 Task: Play online Dominion games in very easy mode.
Action: Mouse moved to (130, 338)
Screenshot: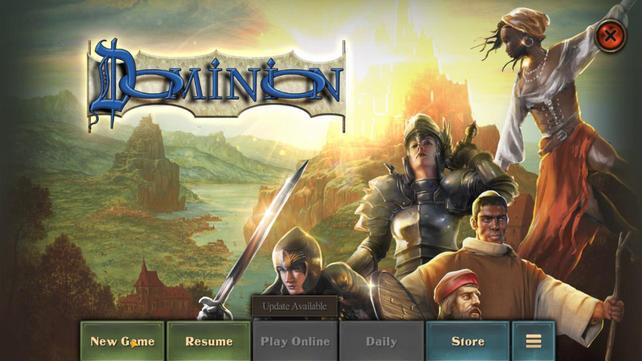 
Action: Mouse pressed left at (130, 338)
Screenshot: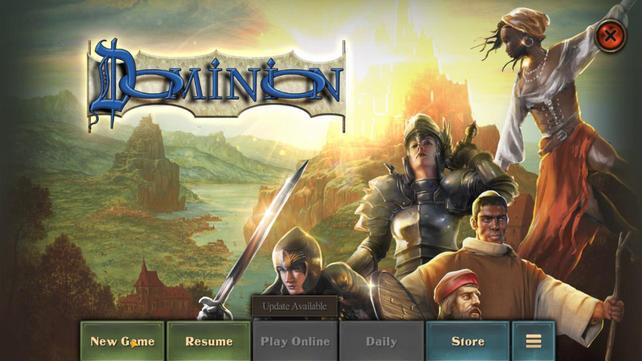 
Action: Mouse moved to (208, 336)
Screenshot: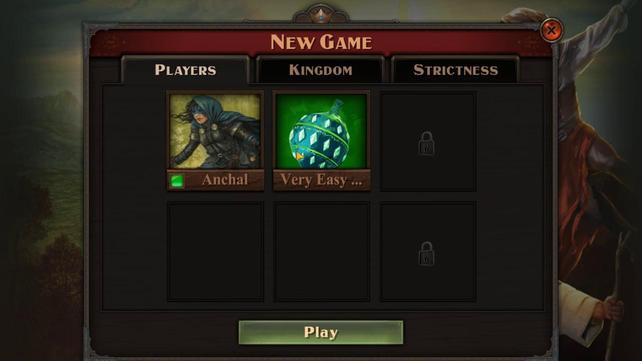
Action: Mouse pressed left at (208, 336)
Screenshot: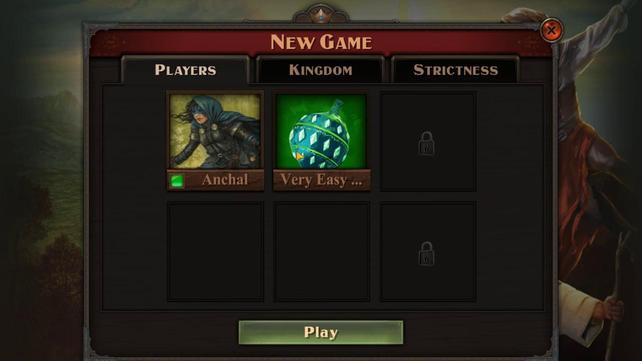 
Action: Mouse moved to (168, 336)
Screenshot: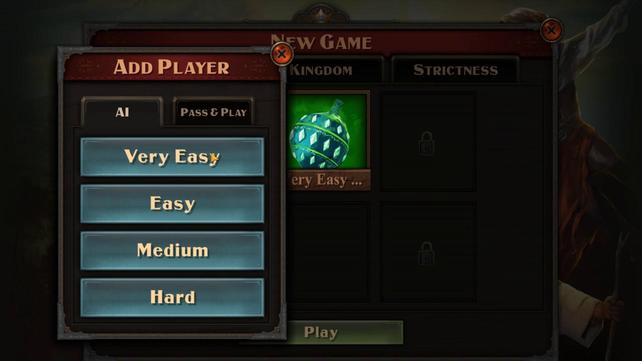 
Action: Mouse pressed left at (168, 336)
Screenshot: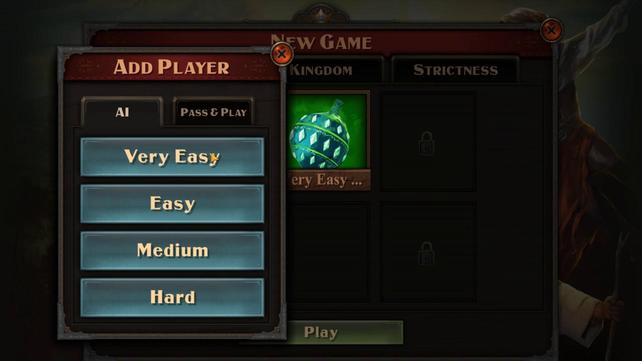 
Action: Mouse moved to (204, 338)
Screenshot: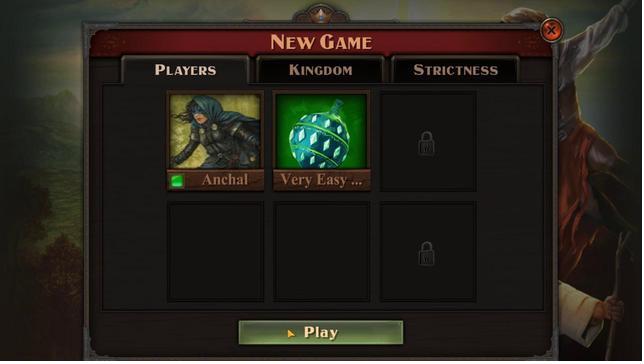 
Action: Mouse pressed left at (204, 338)
Screenshot: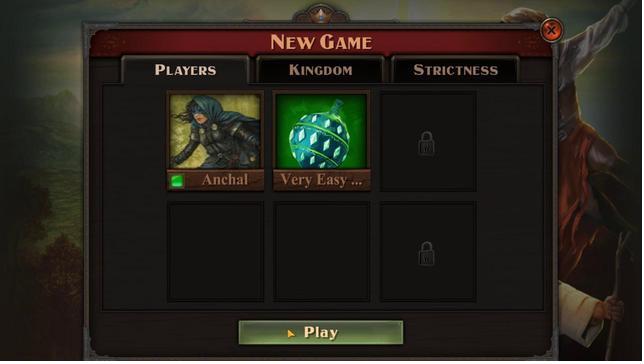 
Action: Mouse moved to (202, 338)
Screenshot: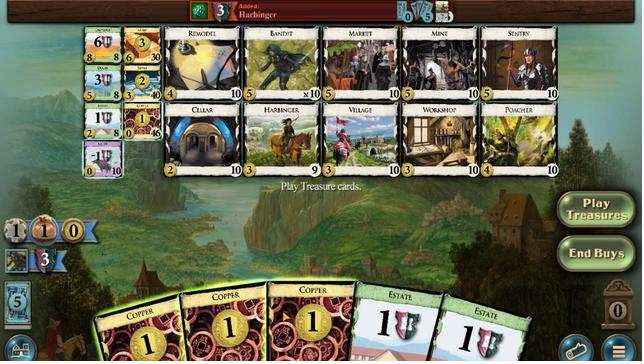 
Action: Mouse pressed left at (202, 338)
Screenshot: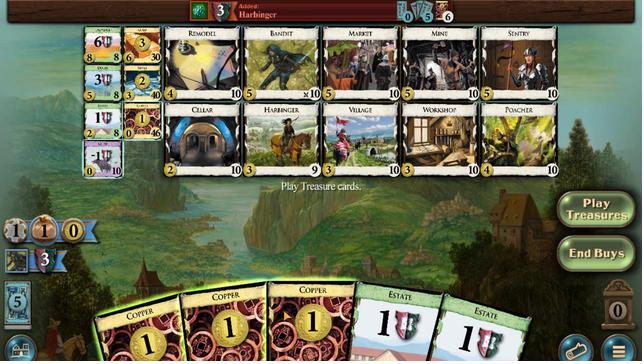 
Action: Mouse moved to (191, 338)
Screenshot: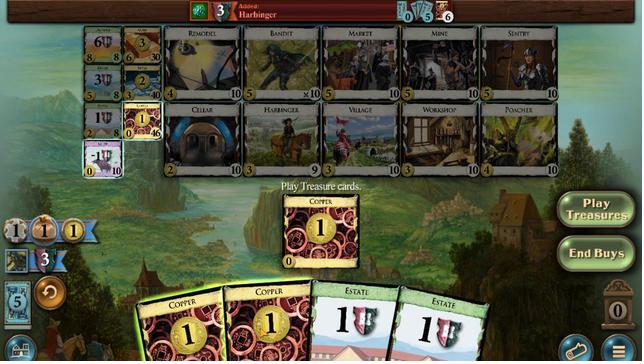 
Action: Mouse pressed left at (191, 338)
Screenshot: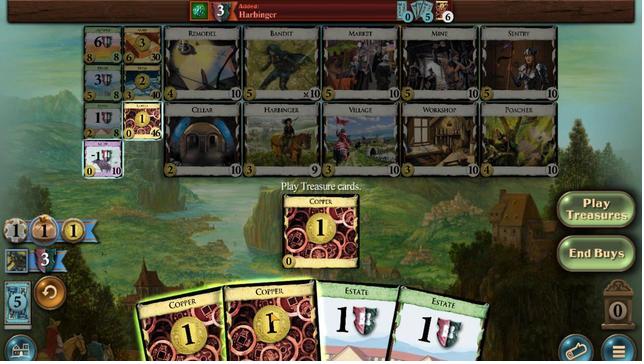 
Action: Mouse moved to (188, 338)
Screenshot: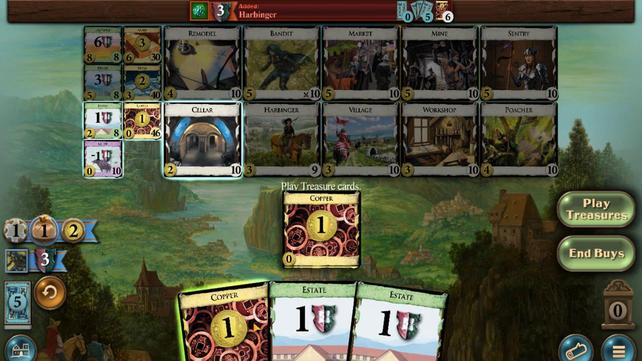 
Action: Mouse pressed left at (188, 338)
Screenshot: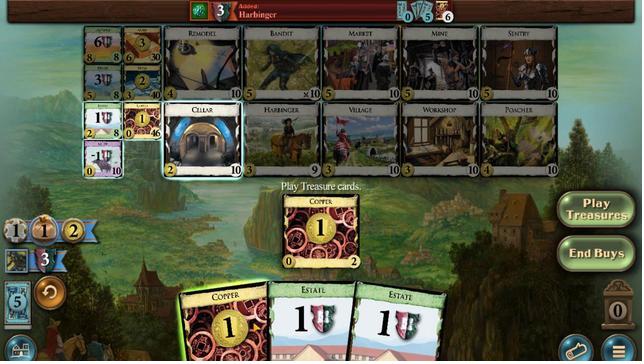 
Action: Mouse moved to (201, 336)
Screenshot: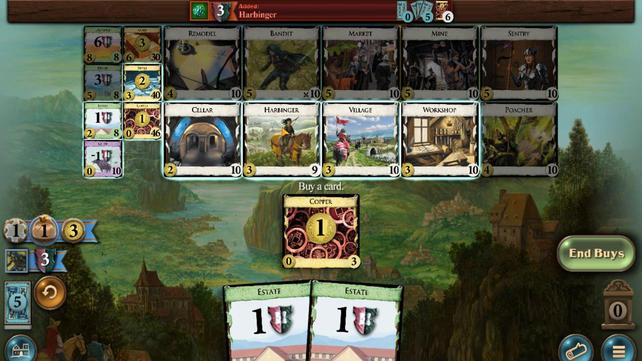 
Action: Mouse pressed left at (201, 336)
Screenshot: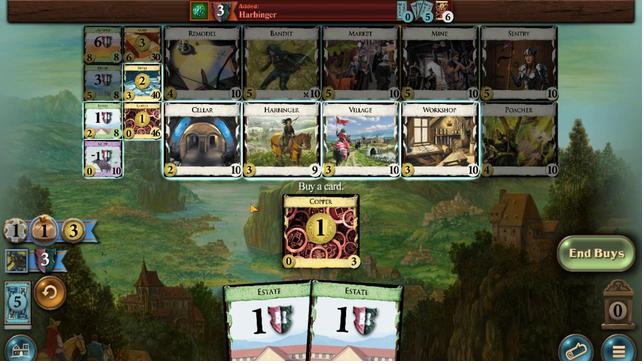 
Action: Mouse moved to (210, 338)
Screenshot: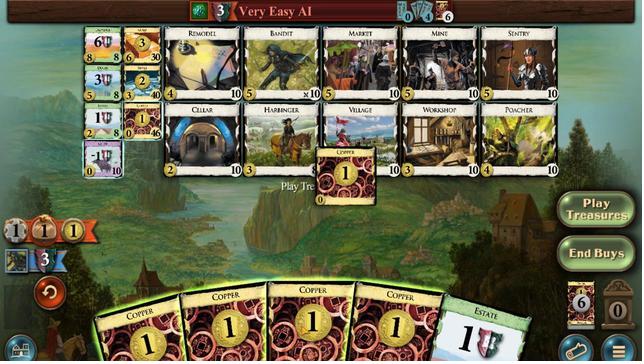 
Action: Mouse pressed left at (210, 338)
Screenshot: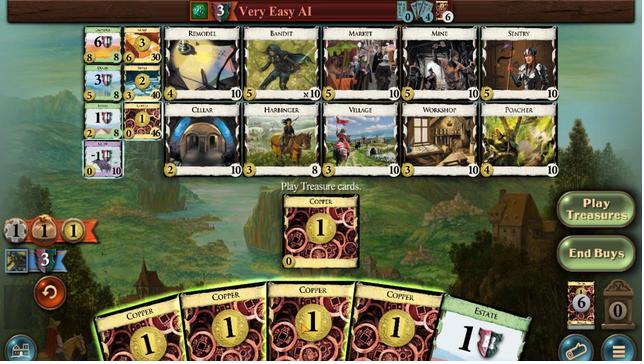 
Action: Mouse moved to (218, 338)
Screenshot: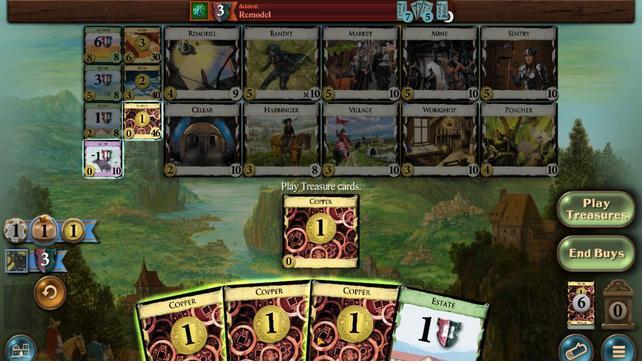 
Action: Mouse pressed left at (218, 338)
Screenshot: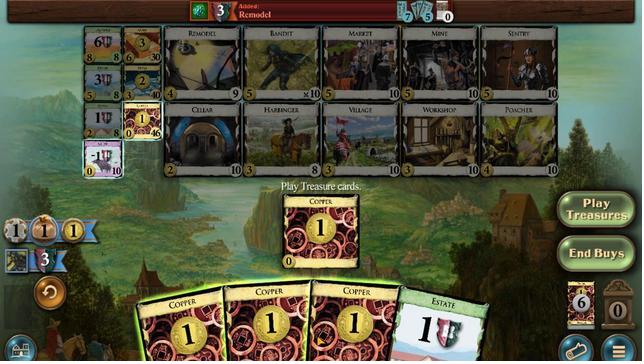 
Action: Mouse moved to (203, 338)
Screenshot: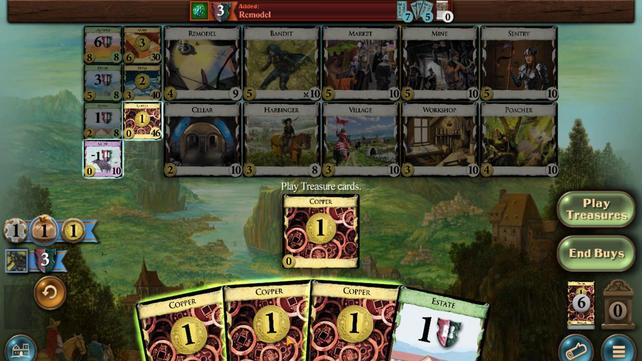
Action: Mouse pressed left at (203, 338)
Screenshot: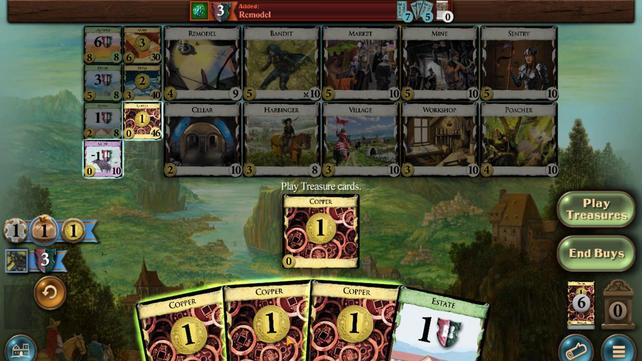 
Action: Mouse moved to (211, 338)
Screenshot: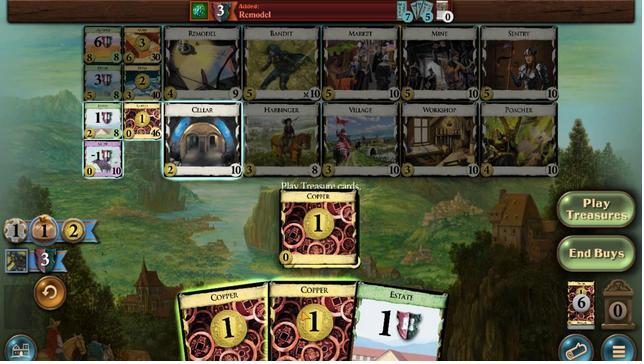 
Action: Mouse pressed left at (211, 338)
Screenshot: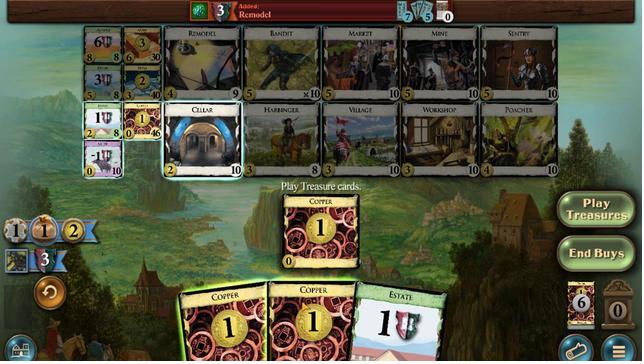 
Action: Mouse moved to (191, 338)
Screenshot: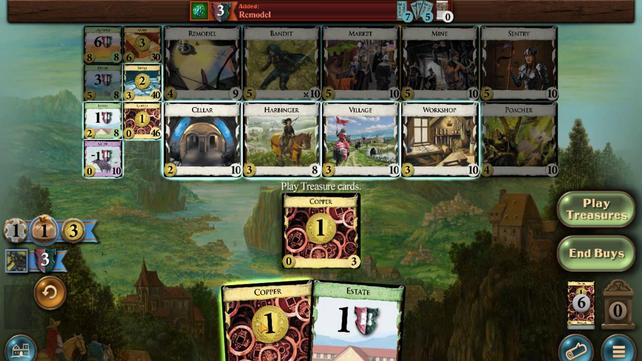 
Action: Mouse pressed left at (191, 338)
Screenshot: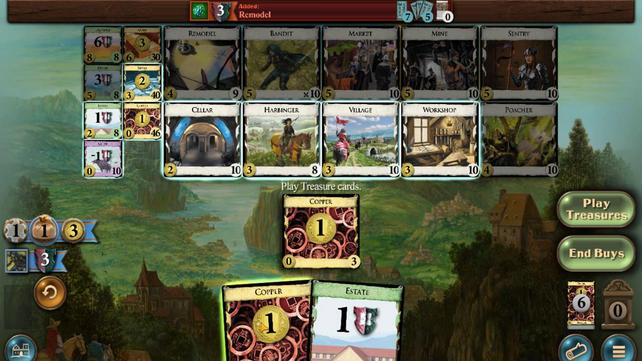 
Action: Mouse moved to (198, 336)
Screenshot: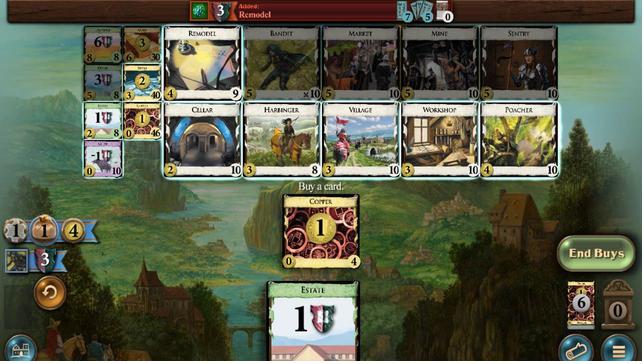
Action: Mouse pressed left at (198, 336)
Screenshot: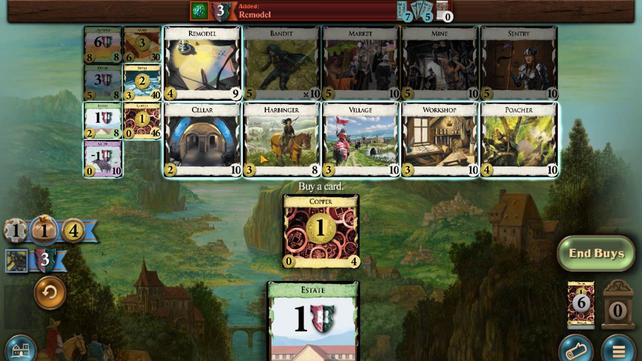 
Action: Mouse moved to (169, 338)
Screenshot: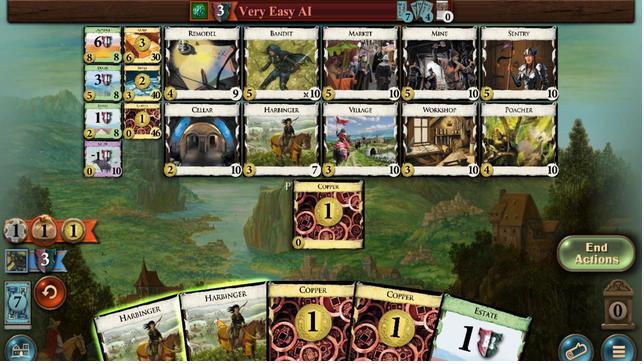 
Action: Mouse pressed left at (169, 338)
Screenshot: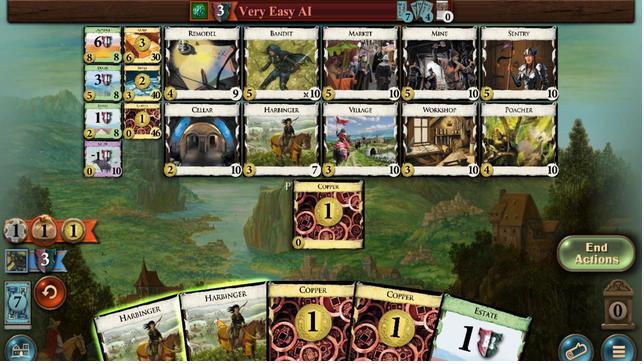 
Action: Mouse moved to (141, 337)
Screenshot: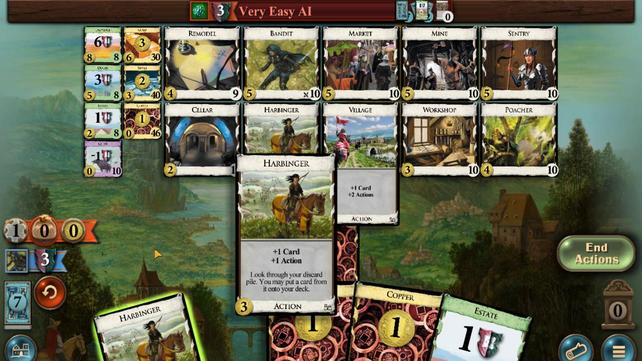 
Action: Mouse pressed left at (141, 337)
Screenshot: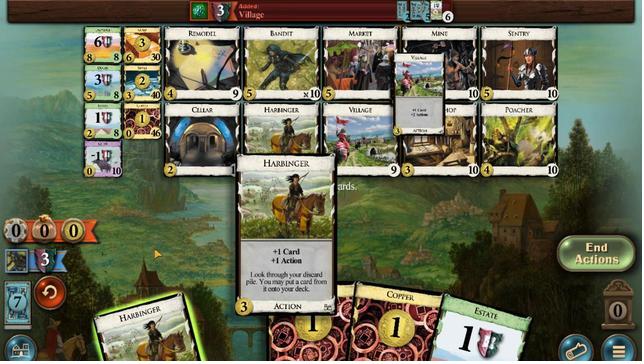 
Action: Mouse moved to (146, 338)
Screenshot: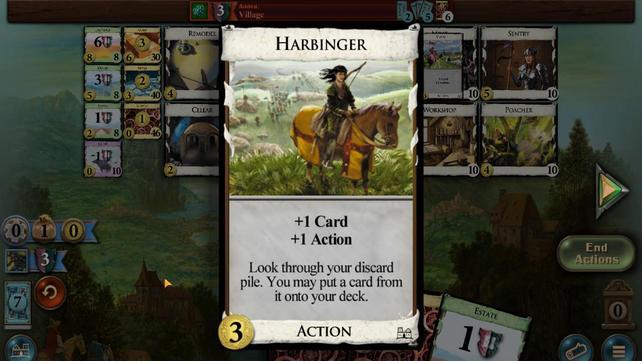 
Action: Mouse pressed left at (146, 338)
Screenshot: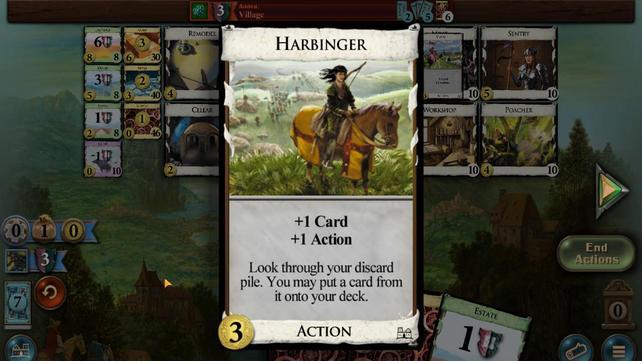 
Action: Mouse moved to (143, 338)
Screenshot: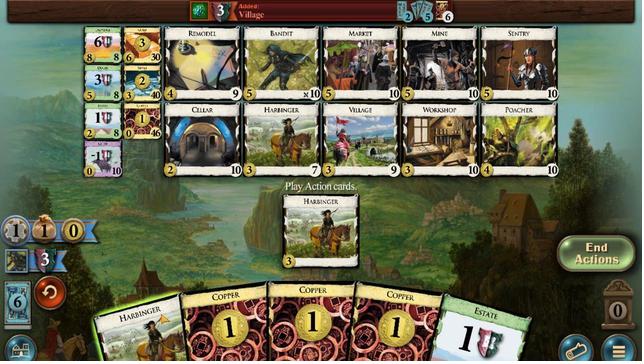 
Action: Mouse pressed left at (143, 338)
Screenshot: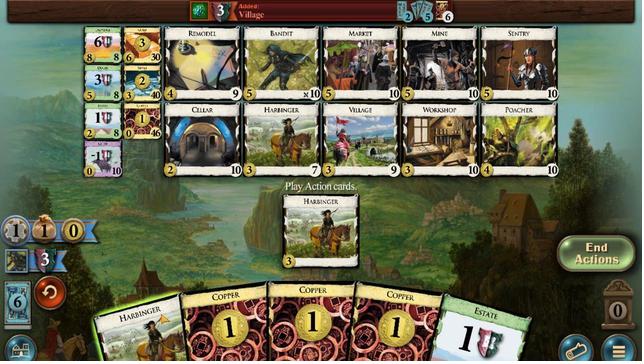 
Action: Mouse moved to (206, 338)
Screenshot: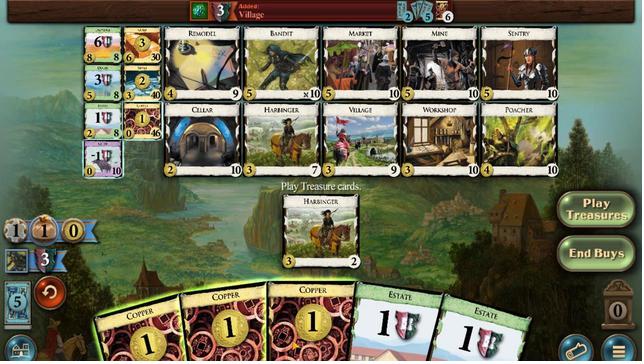 
Action: Mouse pressed left at (206, 338)
Screenshot: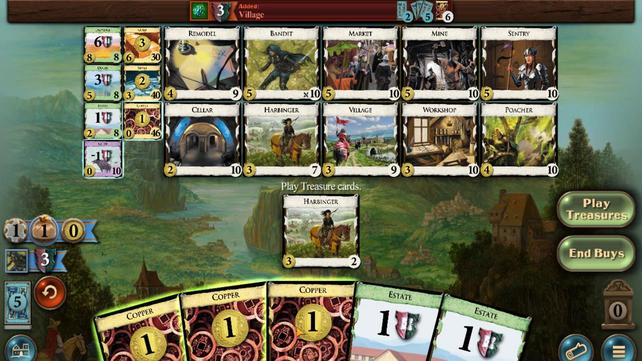 
Action: Mouse moved to (193, 338)
Screenshot: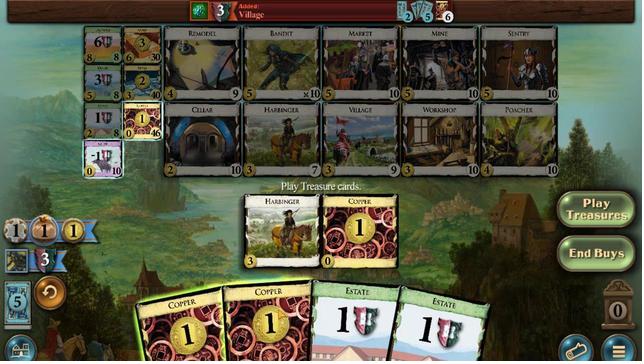 
Action: Mouse pressed left at (193, 338)
Screenshot: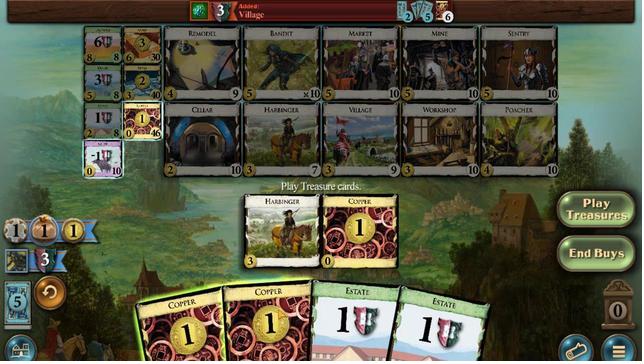 
Action: Mouse moved to (168, 339)
Screenshot: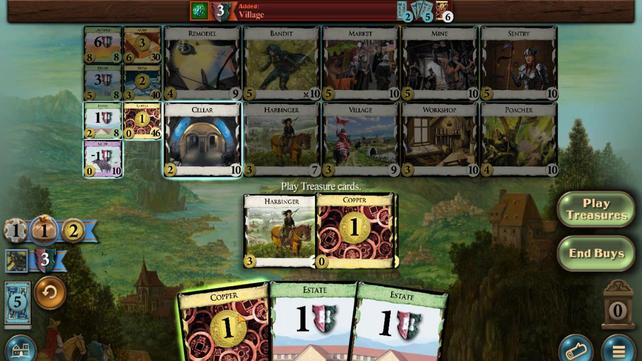 
Action: Mouse pressed left at (168, 339)
Screenshot: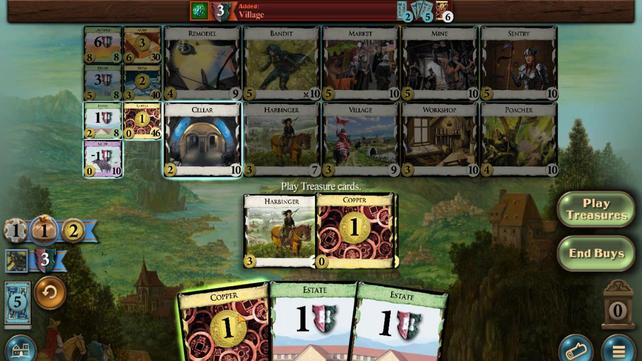 
Action: Mouse moved to (204, 336)
Screenshot: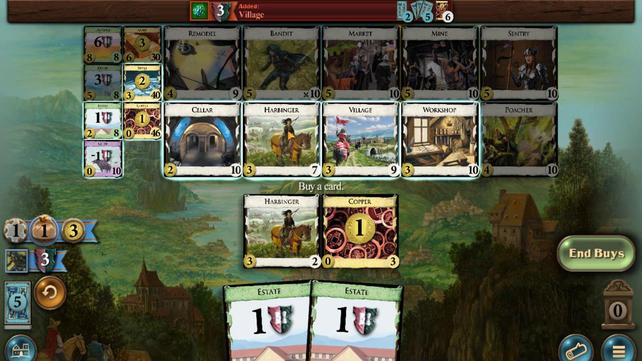 
Action: Mouse pressed left at (204, 336)
Screenshot: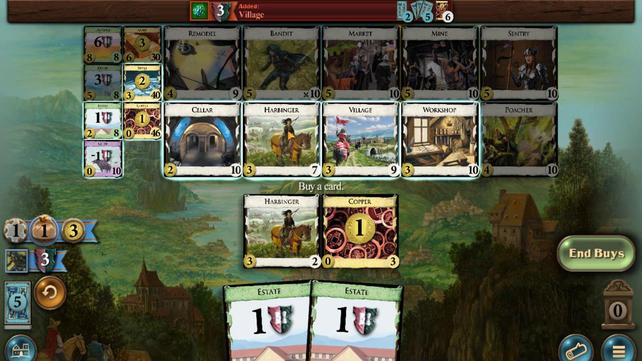 
Action: Mouse moved to (204, 338)
Screenshot: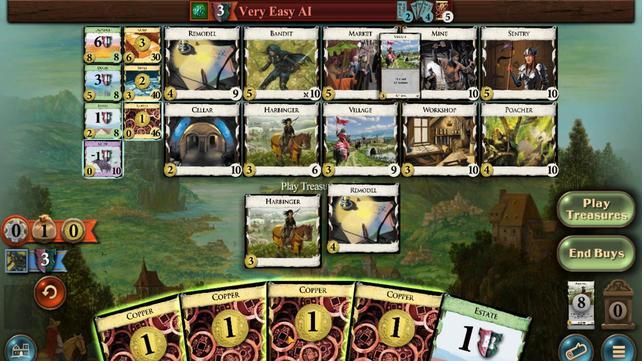 
Action: Mouse pressed left at (204, 338)
Screenshot: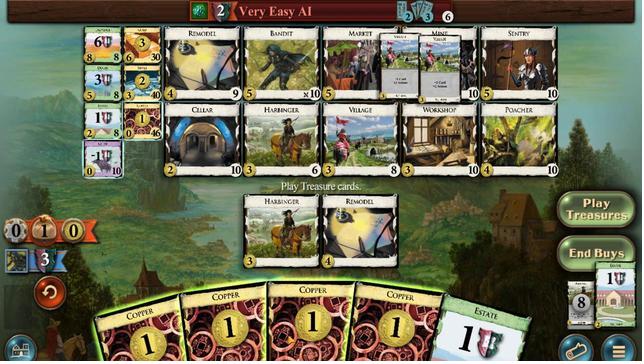 
Action: Mouse moved to (172, 338)
Screenshot: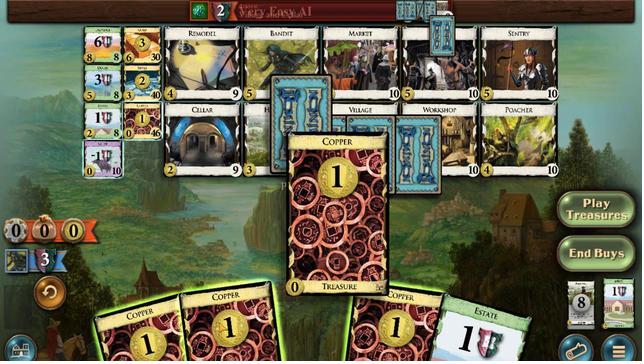 
Action: Mouse pressed left at (172, 338)
Screenshot: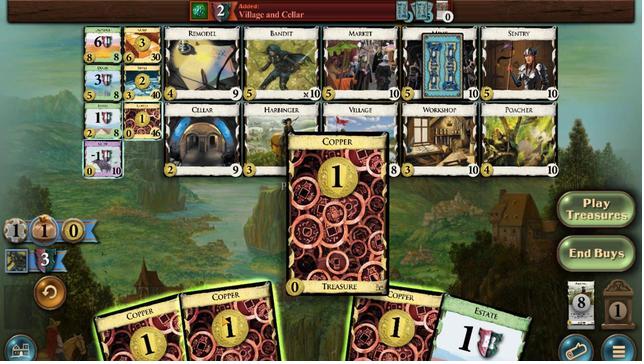 
Action: Mouse moved to (145, 338)
Screenshot: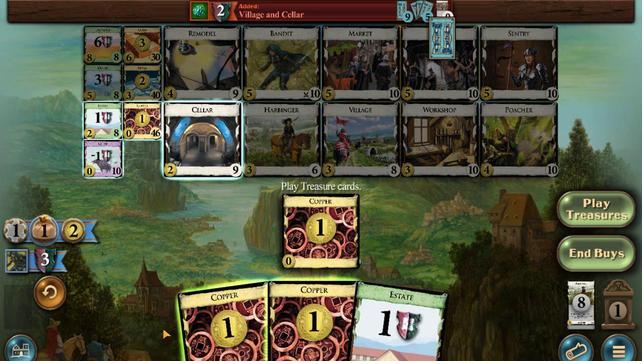 
Action: Mouse pressed left at (145, 338)
Screenshot: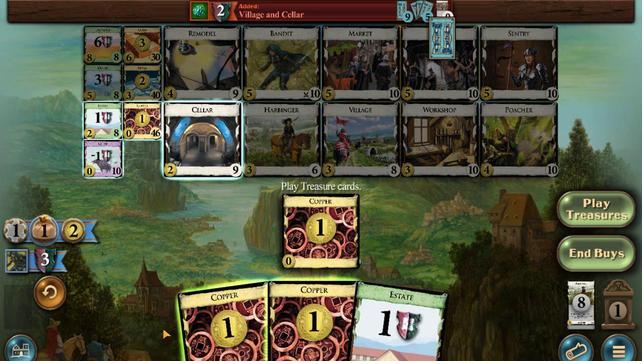 
Action: Mouse moved to (178, 338)
Screenshot: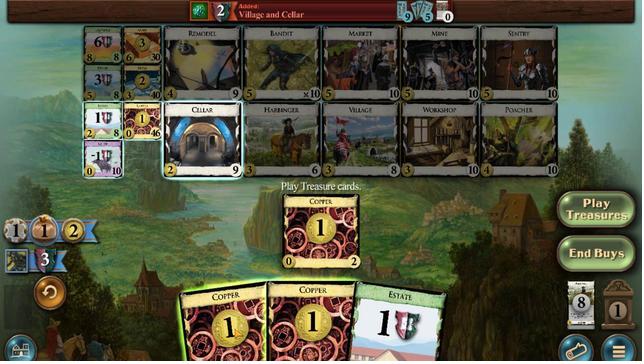 
Action: Mouse pressed left at (178, 338)
Screenshot: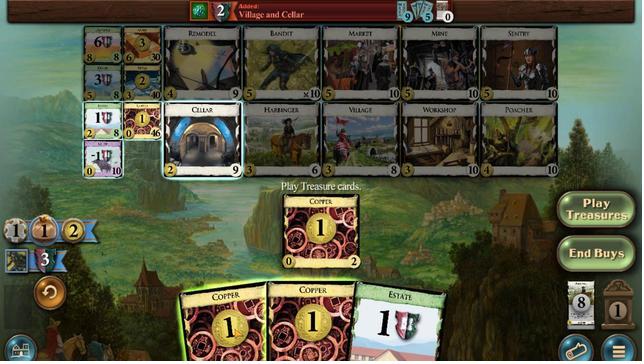 
Action: Mouse moved to (192, 338)
Screenshot: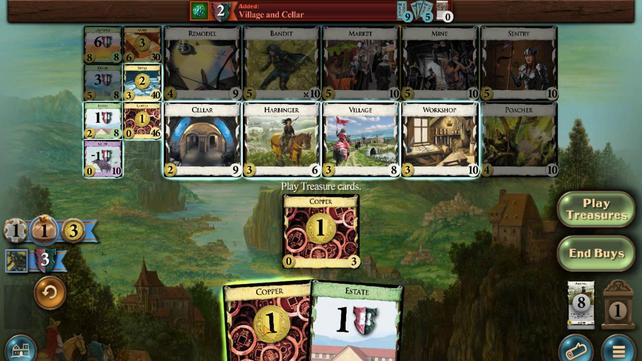 
Action: Mouse pressed left at (192, 338)
Screenshot: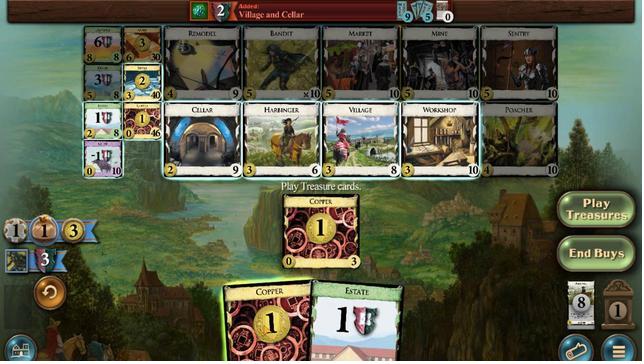 
Action: Mouse moved to (235, 336)
Screenshot: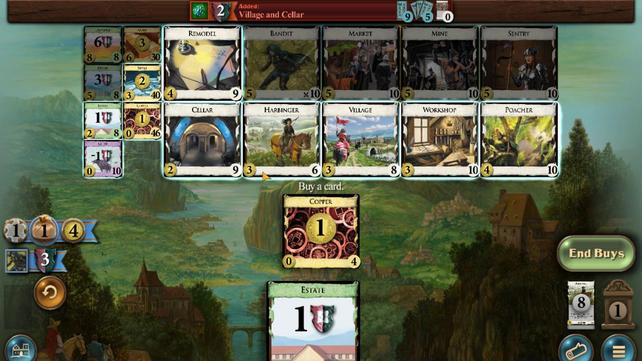 
Action: Mouse pressed left at (235, 336)
Screenshot: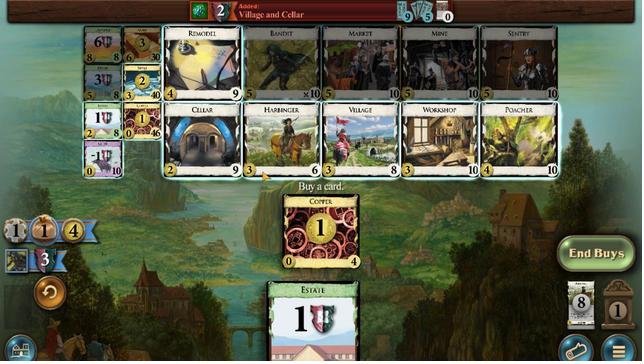 
Action: Mouse moved to (136, 338)
Screenshot: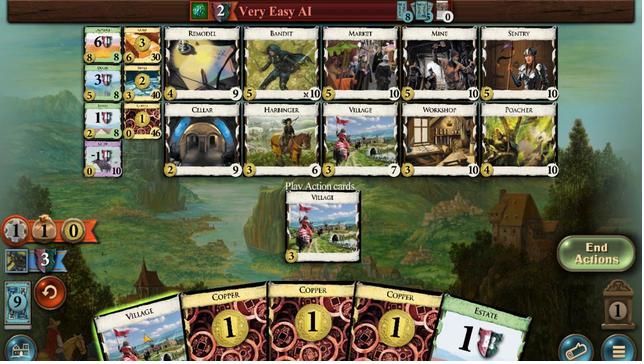 
Action: Mouse pressed left at (136, 338)
Screenshot: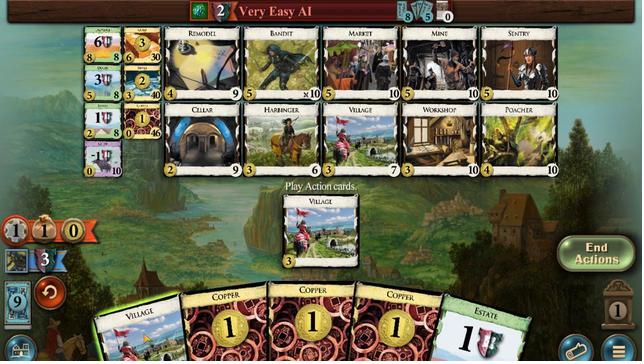 
Action: Mouse moved to (120, 338)
Screenshot: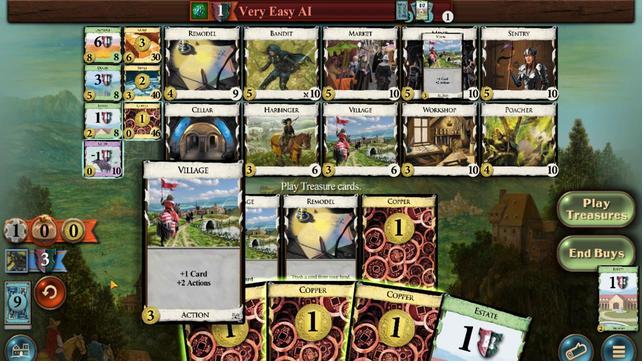 
Action: Mouse pressed left at (120, 338)
Screenshot: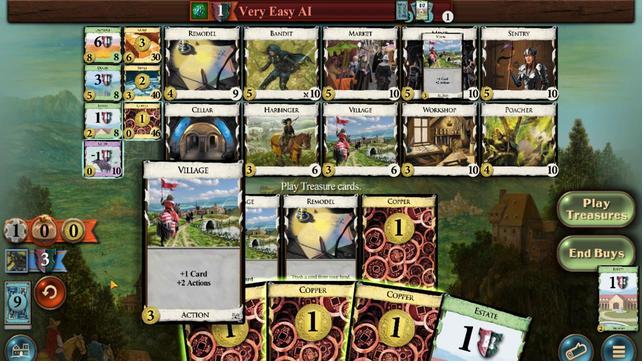 
Action: Mouse moved to (206, 337)
Screenshot: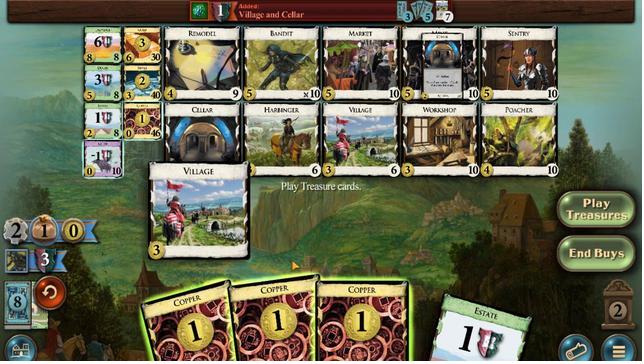 
Action: Mouse pressed left at (206, 337)
Screenshot: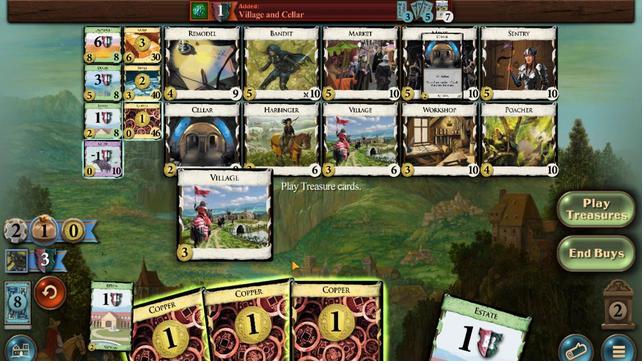 
Action: Mouse moved to (202, 338)
Screenshot: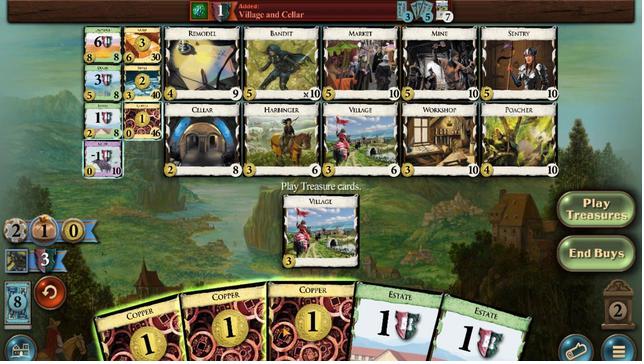 
Action: Mouse pressed left at (202, 338)
Screenshot: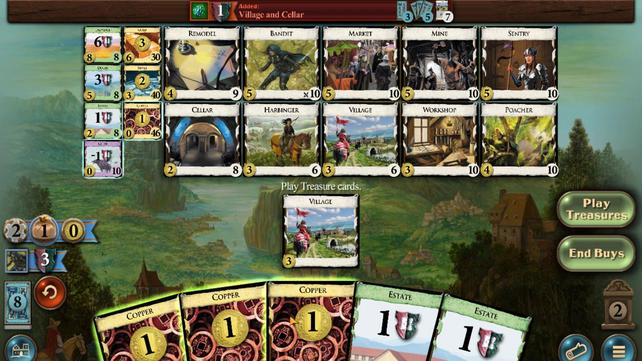 
Action: Mouse moved to (196, 338)
Screenshot: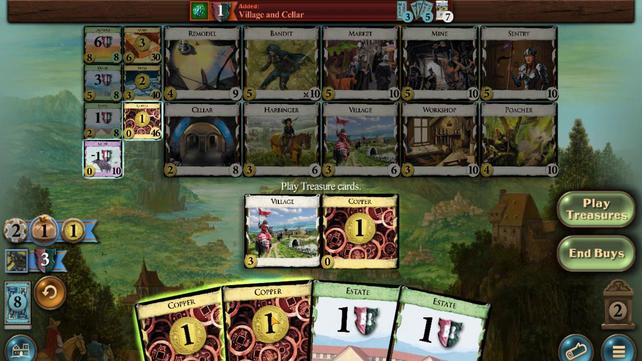 
Action: Mouse pressed left at (196, 338)
Screenshot: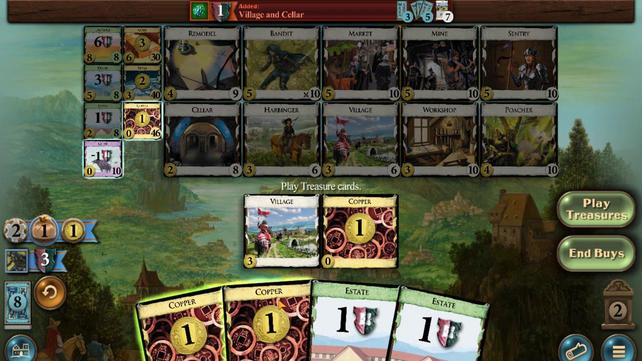
Action: Mouse moved to (177, 338)
Screenshot: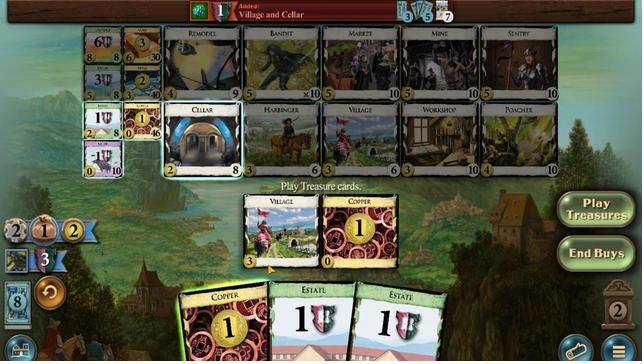 
Action: Mouse pressed left at (177, 338)
Screenshot: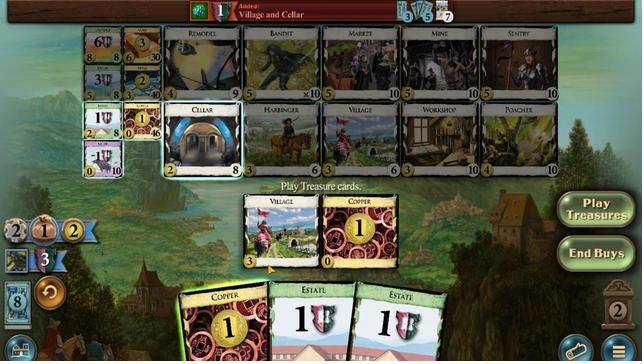 
Action: Mouse moved to (277, 336)
Screenshot: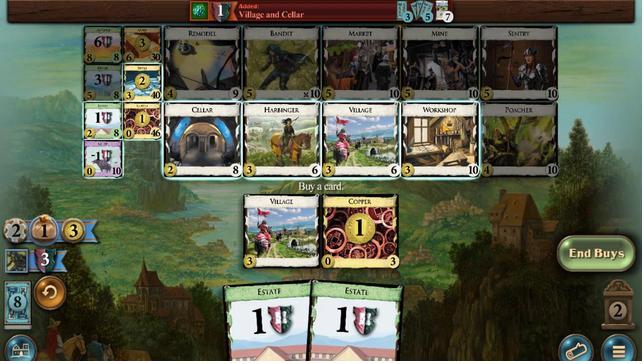 
Action: Mouse pressed left at (277, 336)
Screenshot: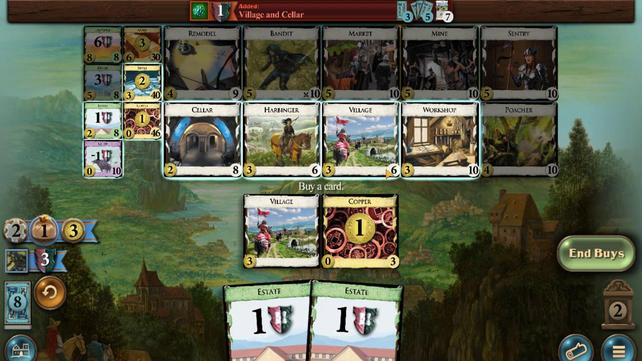 
Action: Mouse moved to (205, 338)
Screenshot: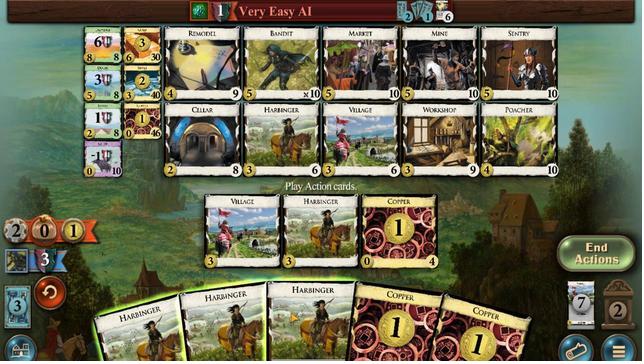 
Action: Mouse pressed left at (205, 338)
Screenshot: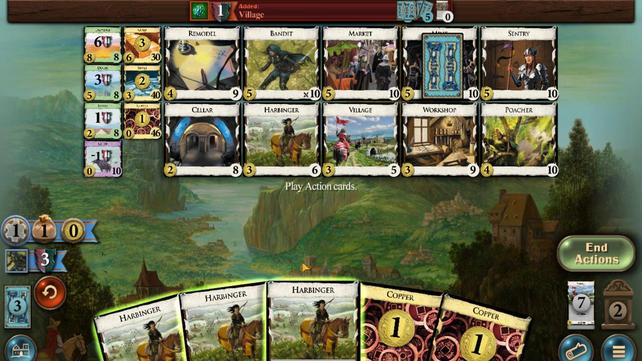 
Action: Mouse moved to (274, 335)
Screenshot: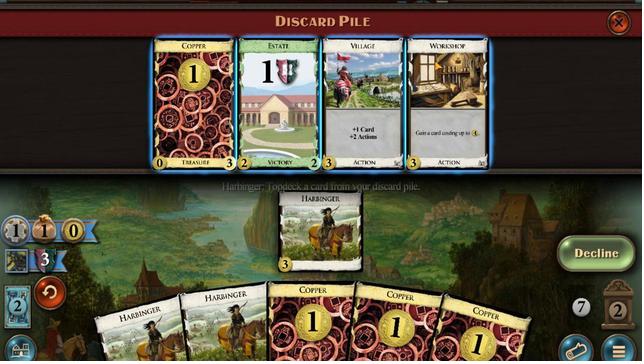 
Action: Mouse pressed left at (274, 335)
Screenshot: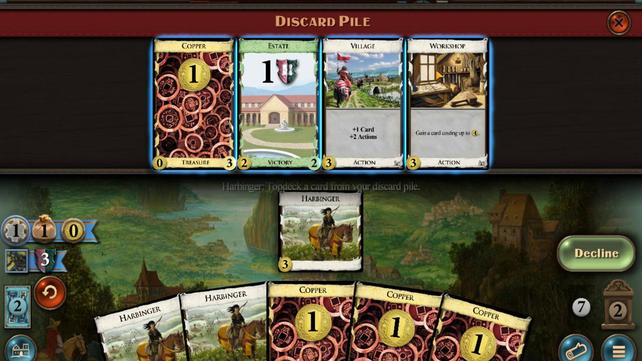 
Action: Mouse moved to (157, 338)
Screenshot: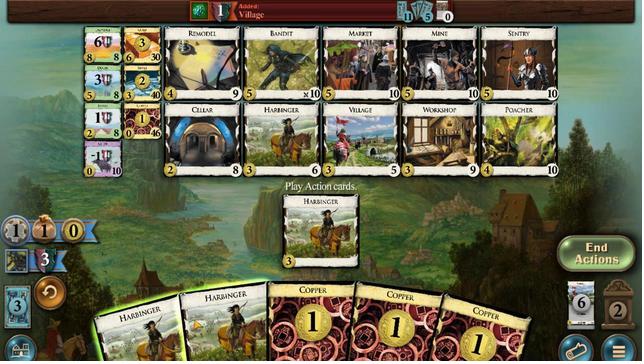 
Action: Mouse pressed left at (157, 338)
Screenshot: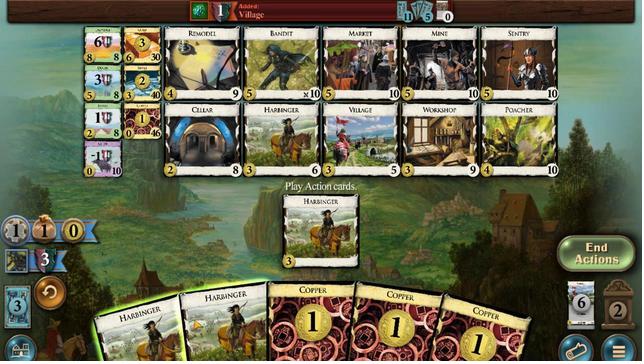 
Action: Mouse moved to (179, 335)
Screenshot: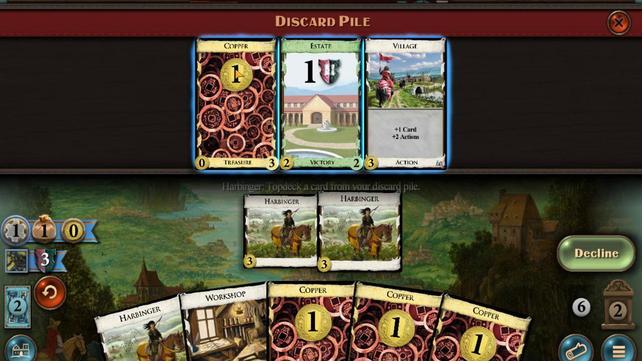 
Action: Mouse pressed left at (179, 335)
Screenshot: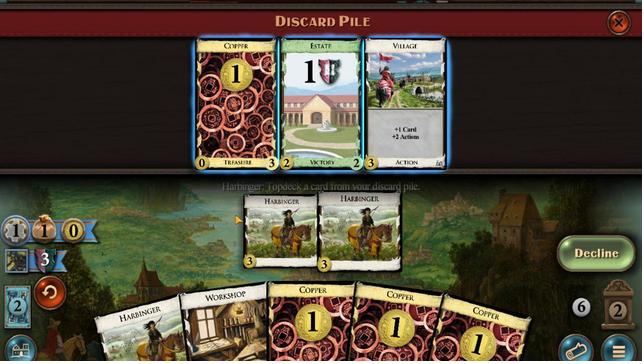 
Action: Mouse moved to (180, 335)
Screenshot: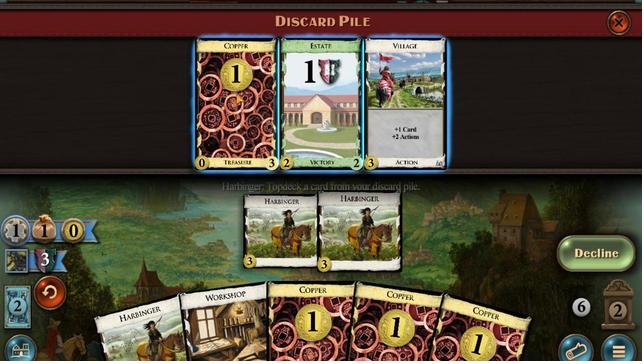 
Action: Mouse pressed left at (180, 335)
Screenshot: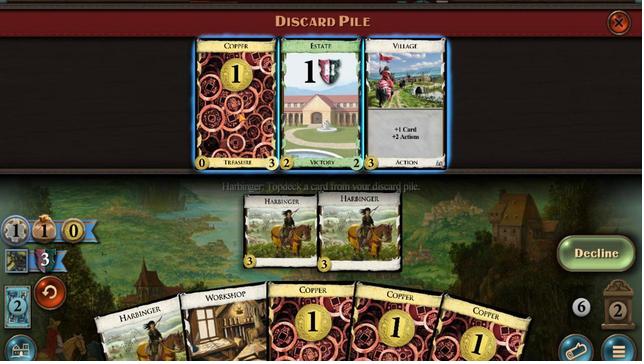 
Action: Mouse moved to (164, 338)
Screenshot: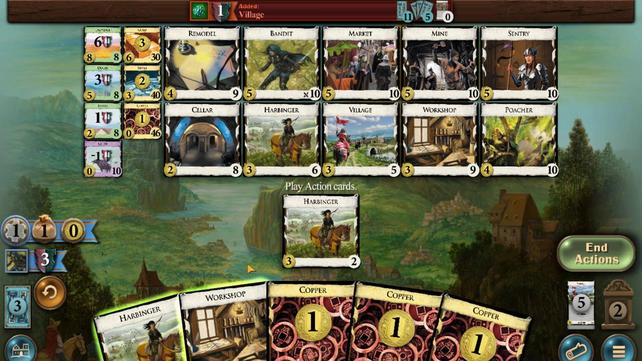 
Action: Mouse pressed left at (163, 338)
Screenshot: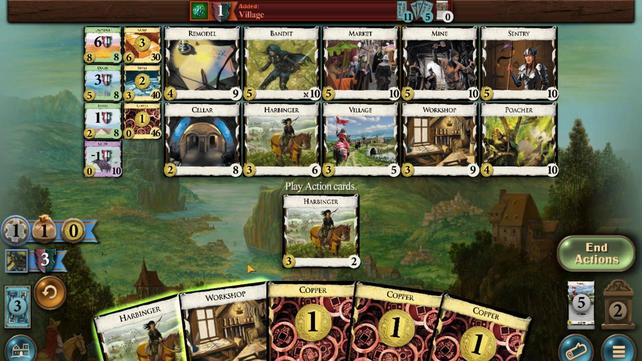 
Action: Mouse moved to (146, 338)
Screenshot: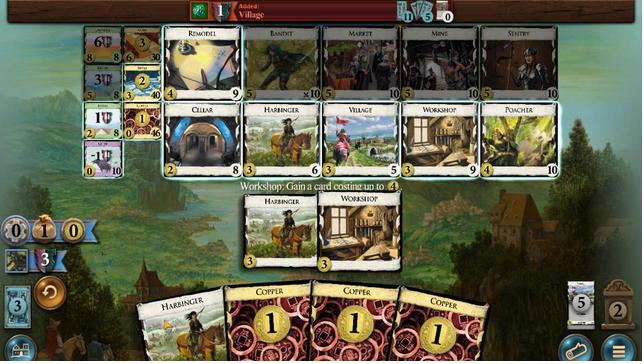 
Action: Mouse pressed left at (146, 338)
Screenshot: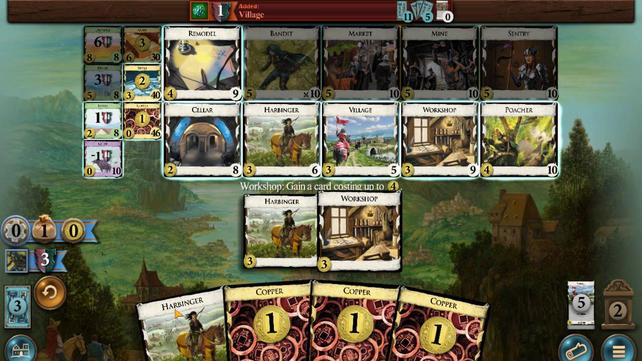 
Action: Mouse moved to (208, 336)
Screenshot: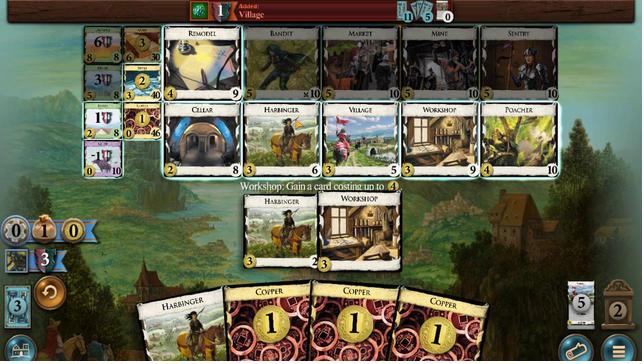 
Action: Mouse pressed left at (208, 336)
Screenshot: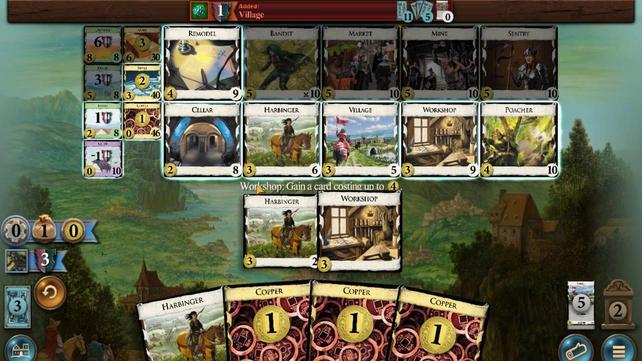 
Action: Mouse moved to (188, 338)
Screenshot: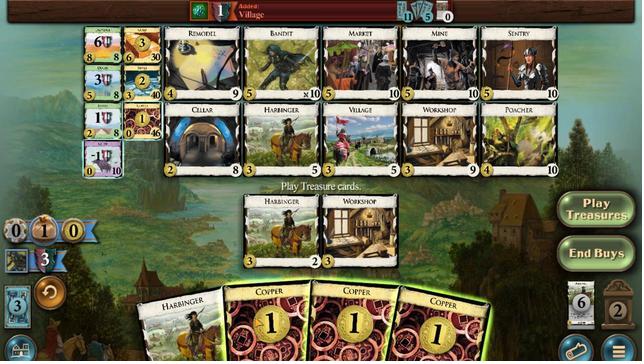 
Action: Mouse pressed left at (188, 338)
Screenshot: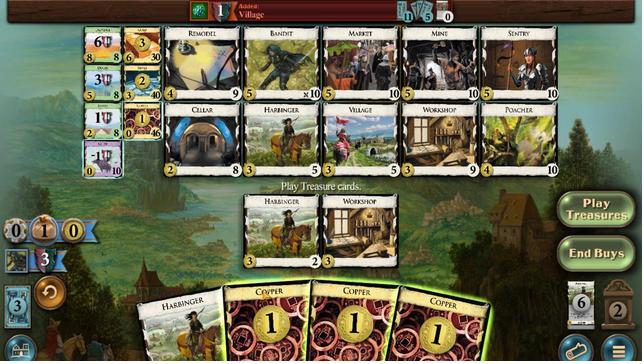 
Action: Mouse moved to (212, 338)
Screenshot: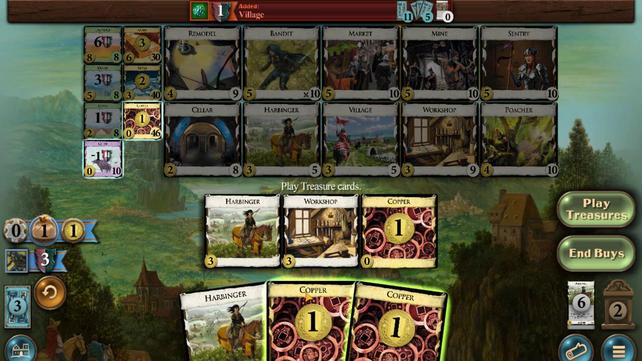 
Action: Mouse pressed left at (212, 338)
Screenshot: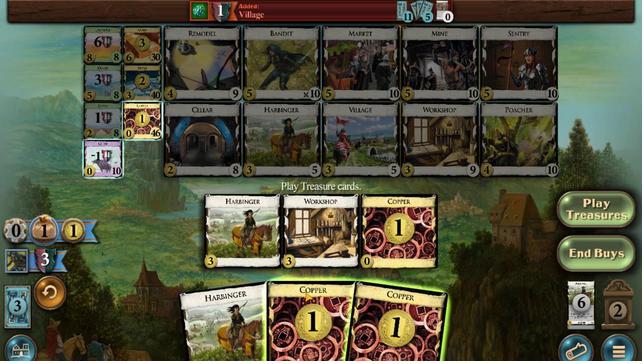 
Action: Mouse moved to (245, 338)
Screenshot: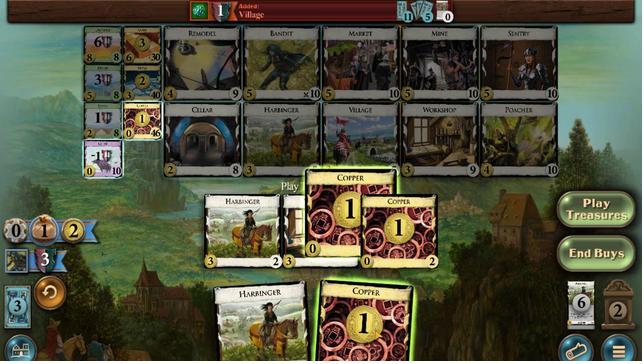 
Action: Mouse pressed left at (245, 338)
Screenshot: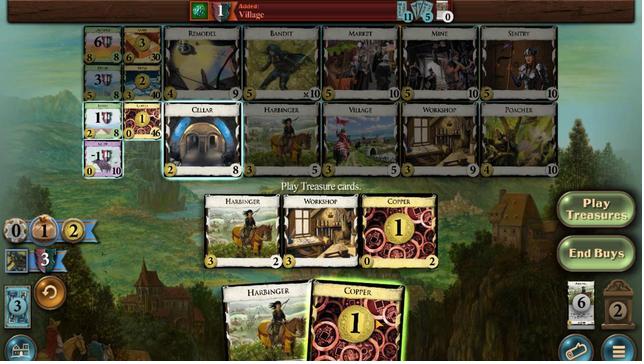 
Action: Mouse moved to (286, 336)
Screenshot: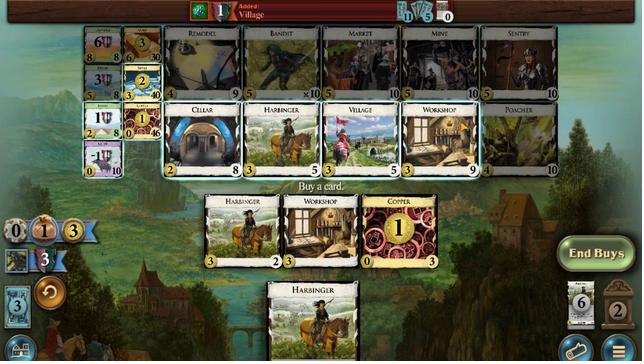 
Action: Mouse pressed left at (286, 336)
Screenshot: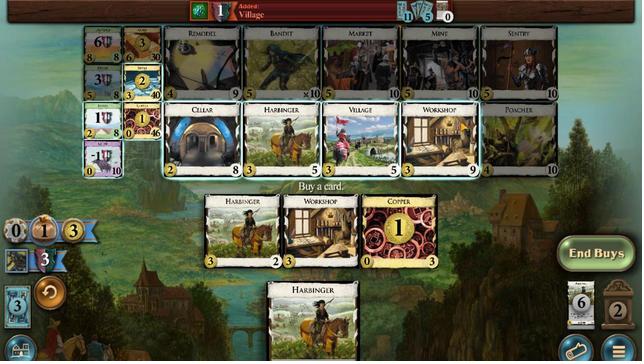 
Action: Mouse moved to (200, 338)
Screenshot: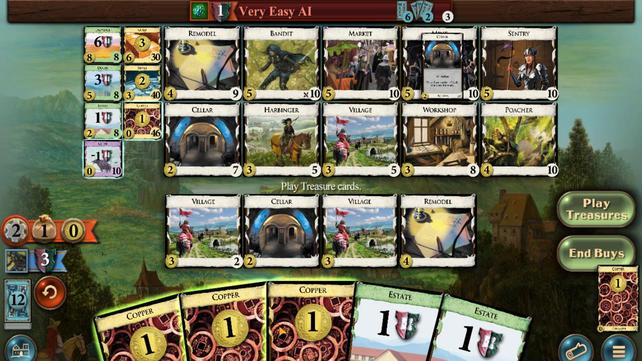 
Action: Mouse pressed left at (200, 338)
Screenshot: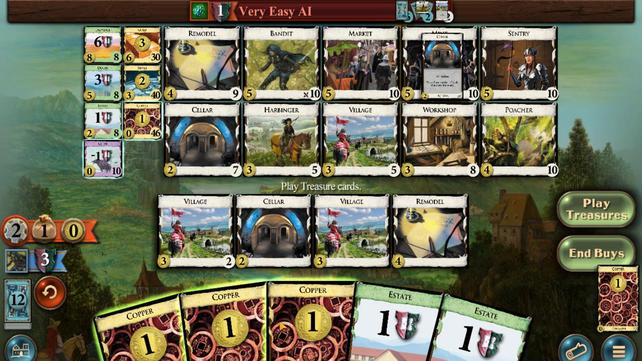 
Action: Mouse moved to (205, 338)
Screenshot: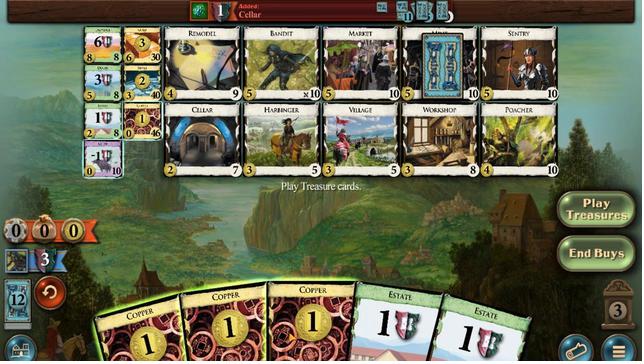 
Action: Mouse pressed left at (205, 338)
Screenshot: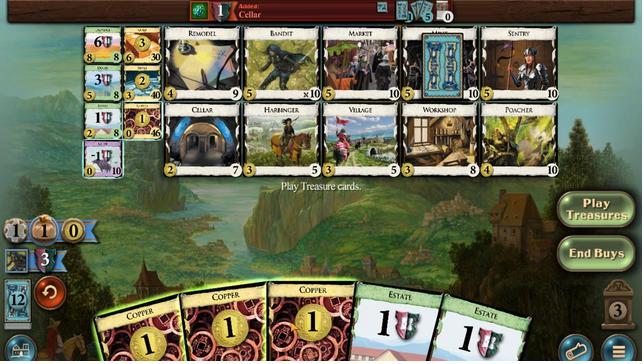 
Action: Mouse moved to (185, 338)
Screenshot: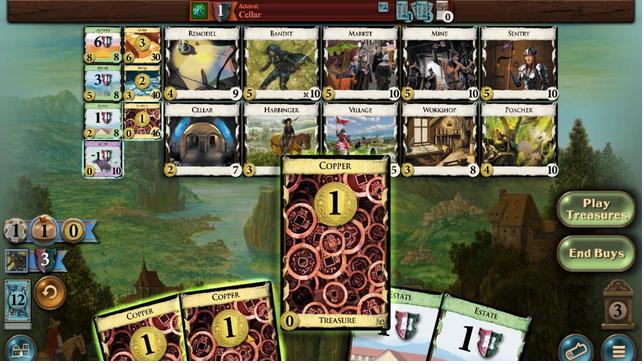 
Action: Mouse pressed left at (185, 338)
Screenshot: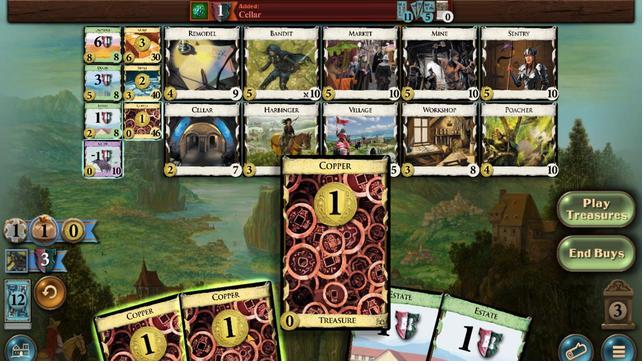 
Action: Mouse moved to (173, 338)
Screenshot: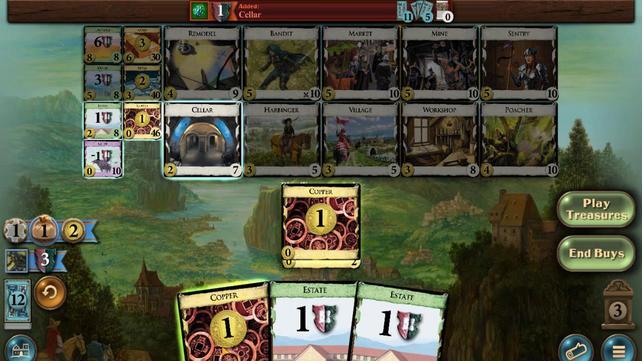 
Action: Mouse pressed left at (173, 338)
Screenshot: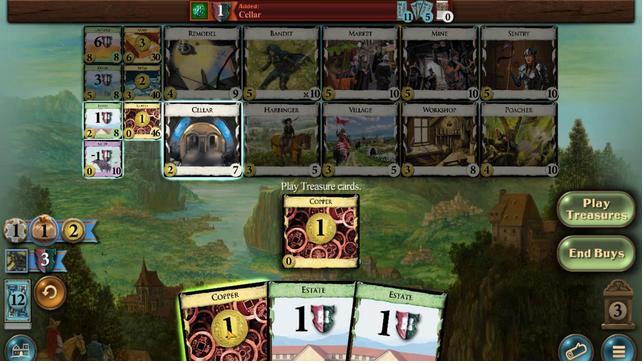 
Action: Mouse moved to (209, 336)
Screenshot: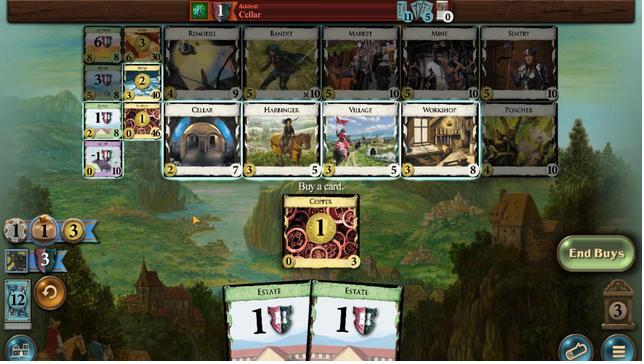 
Action: Mouse pressed left at (209, 336)
Screenshot: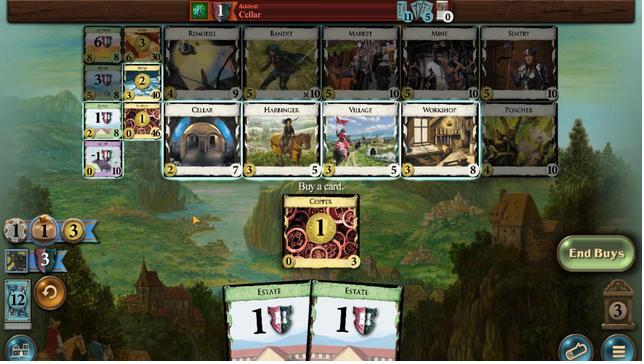 
Action: Mouse moved to (176, 338)
Screenshot: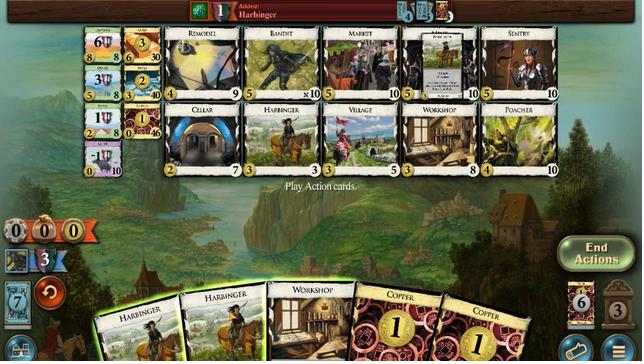 
Action: Mouse pressed left at (176, 338)
Screenshot: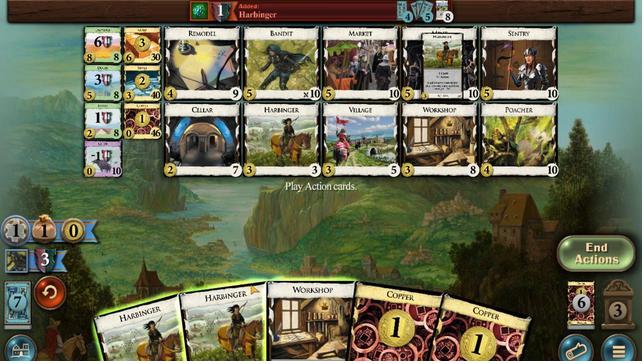 
Action: Mouse moved to (249, 335)
Screenshot: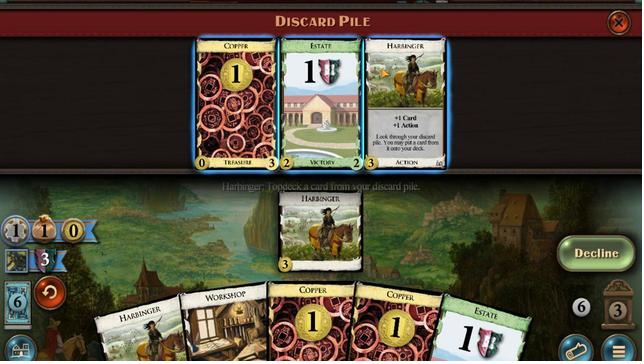 
Action: Mouse pressed left at (249, 335)
Screenshot: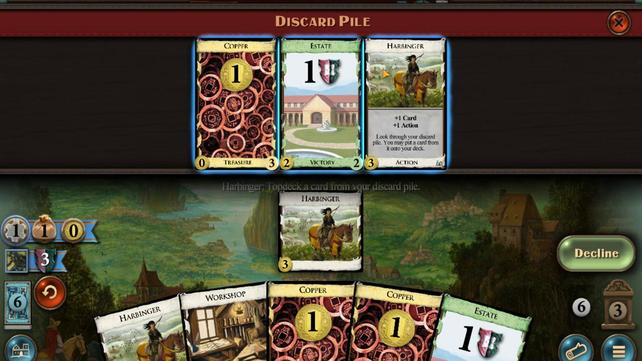 
Action: Mouse moved to (131, 338)
Screenshot: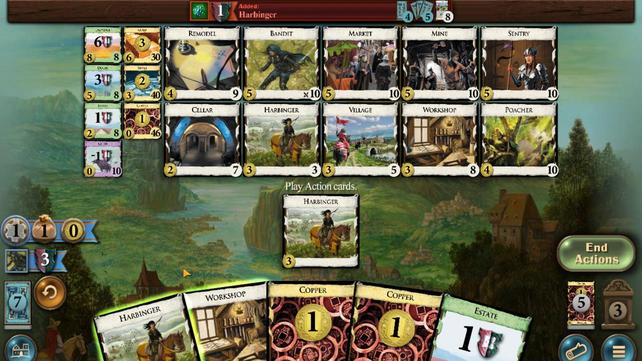
Action: Mouse pressed left at (131, 338)
Screenshot: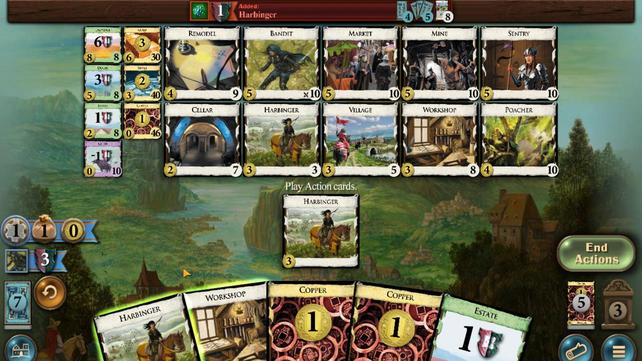 
Action: Mouse moved to (196, 335)
Screenshot: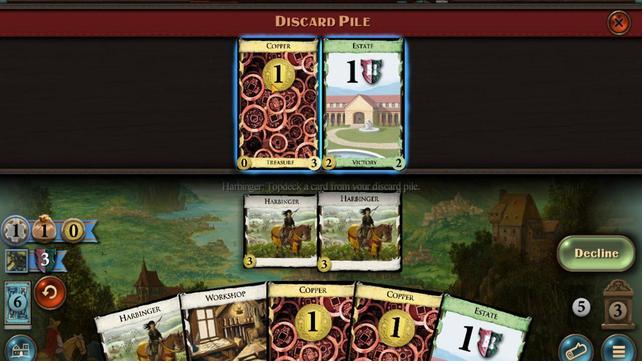 
Action: Mouse pressed left at (196, 335)
Screenshot: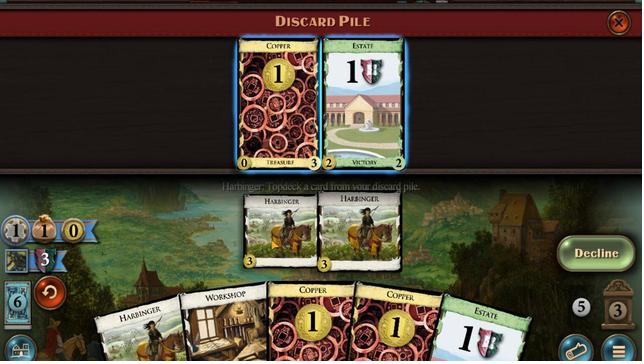
Action: Mouse moved to (122, 338)
Screenshot: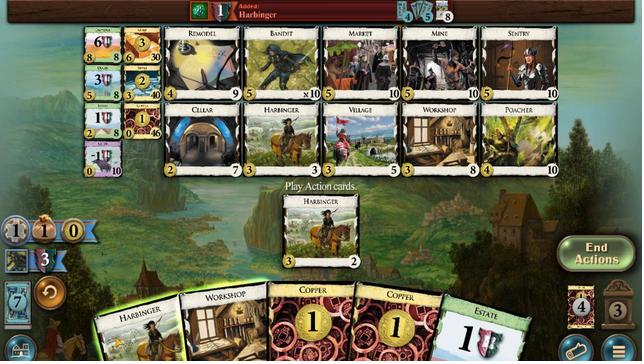 
Action: Mouse pressed left at (122, 338)
Screenshot: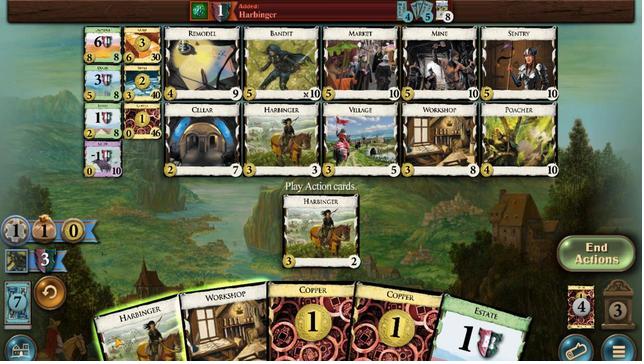 
Action: Mouse moved to (191, 335)
Screenshot: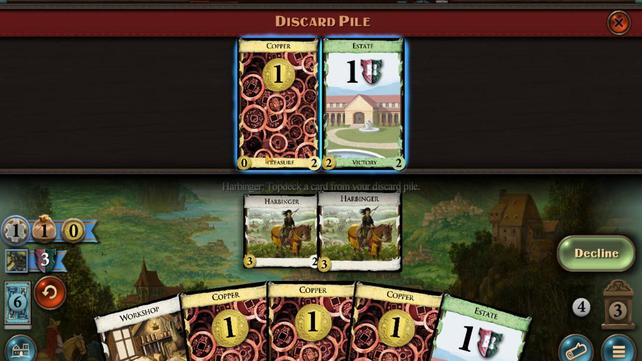 
Action: Mouse pressed left at (191, 335)
Screenshot: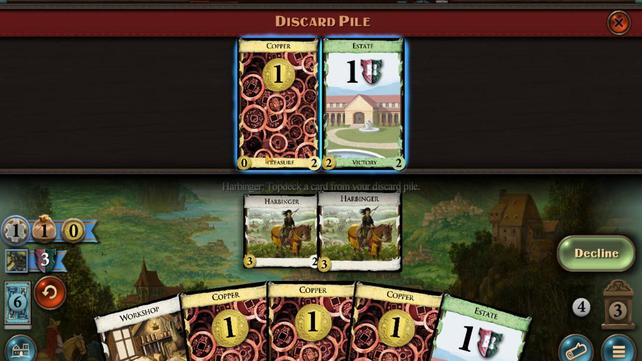 
Action: Mouse moved to (140, 338)
Screenshot: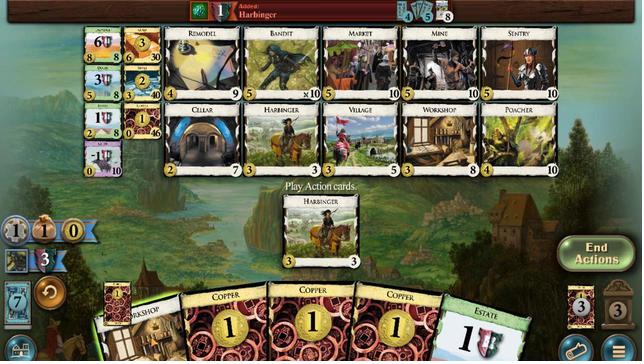 
Action: Mouse pressed left at (140, 338)
Screenshot: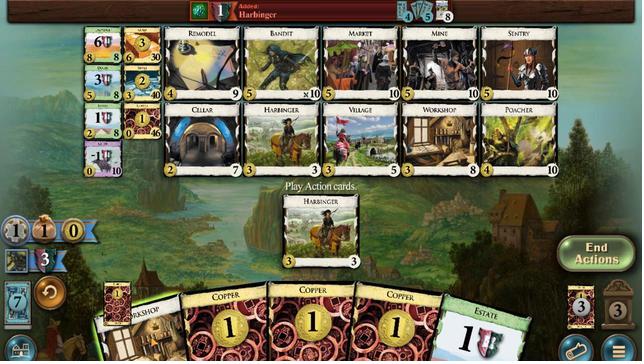 
Action: Mouse moved to (202, 336)
Screenshot: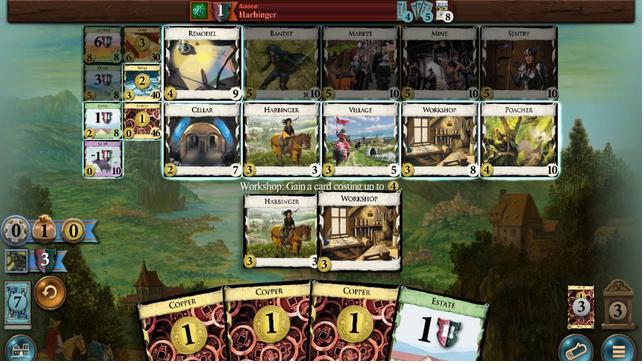 
Action: Mouse pressed left at (202, 336)
Screenshot: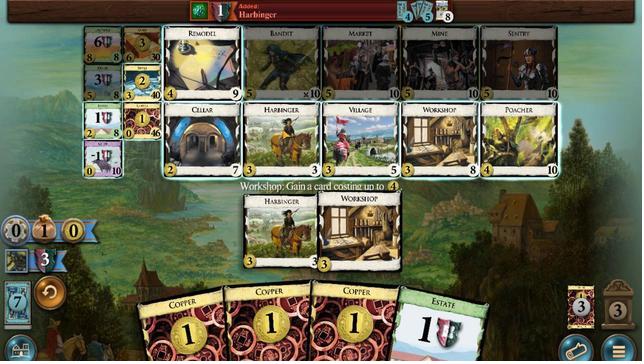 
Action: Mouse moved to (196, 338)
Screenshot: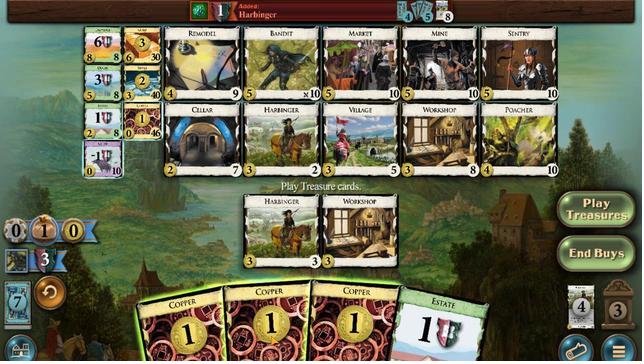 
Action: Mouse pressed left at (196, 338)
Screenshot: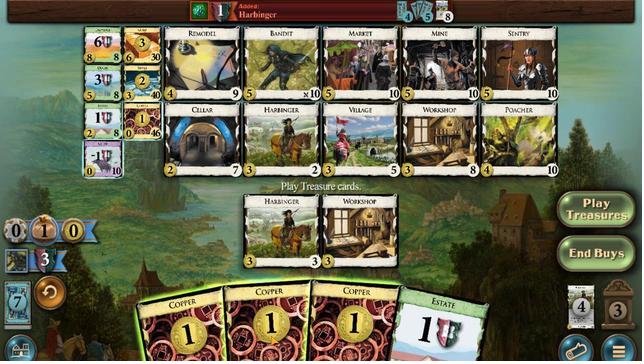 
Action: Mouse moved to (212, 338)
Screenshot: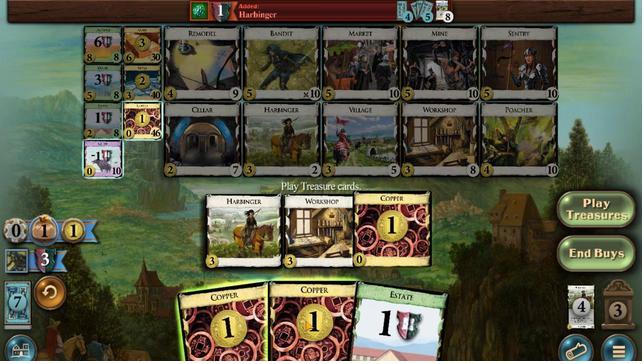 
Action: Mouse pressed left at (212, 338)
Screenshot: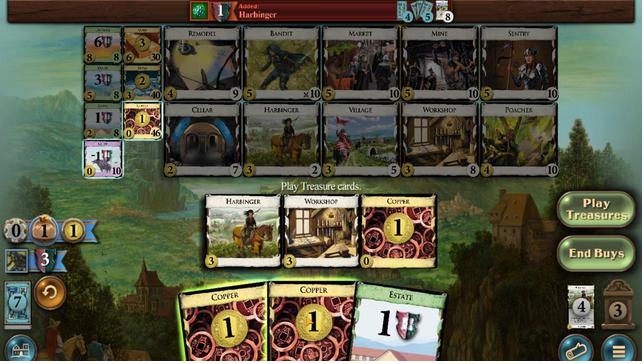 
Action: Mouse moved to (188, 338)
Screenshot: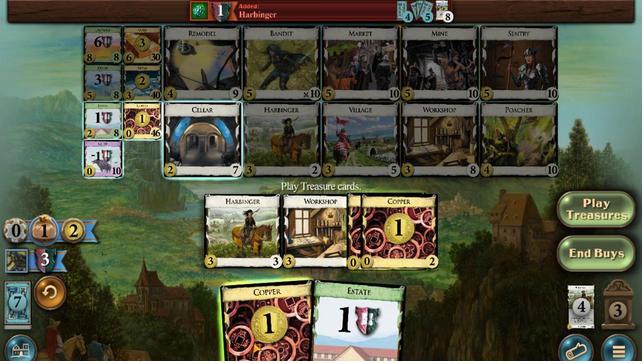 
Action: Mouse pressed left at (188, 338)
Screenshot: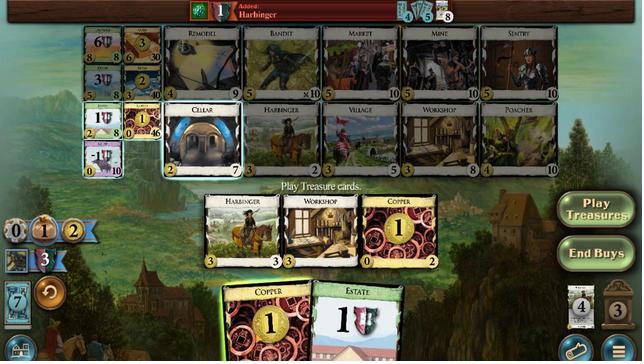 
Action: Mouse moved to (135, 335)
Screenshot: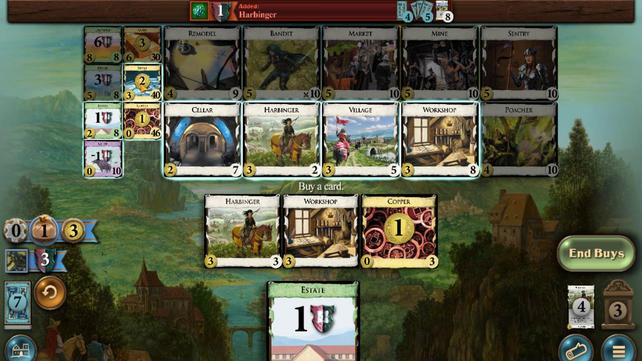 
Action: Mouse pressed left at (135, 335)
Screenshot: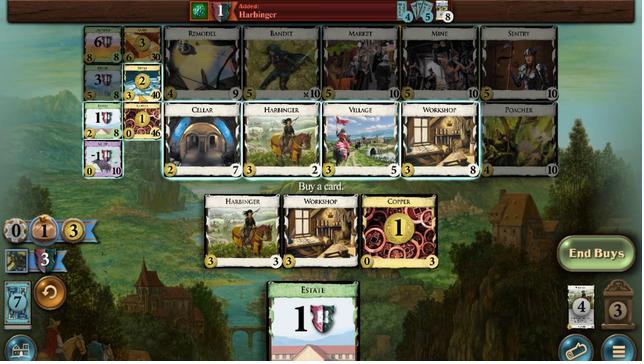 
Action: Mouse moved to (179, 338)
Screenshot: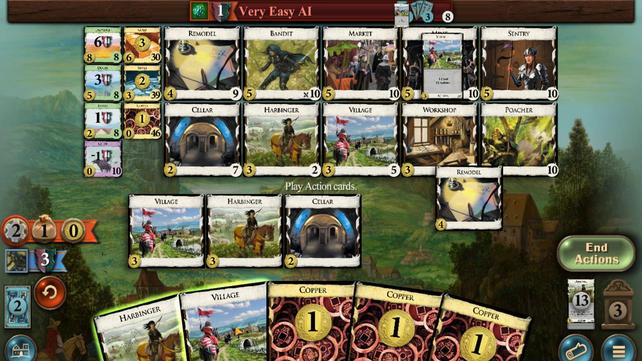 
Action: Mouse pressed left at (179, 338)
Screenshot: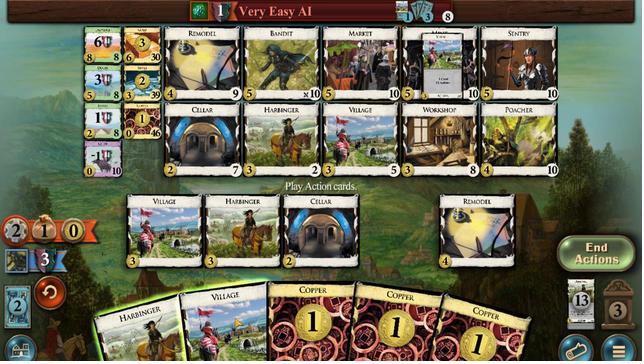 
Action: Mouse moved to (144, 338)
Screenshot: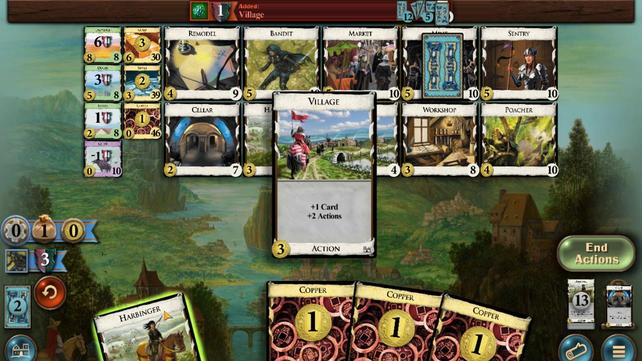
Action: Mouse pressed left at (144, 338)
Screenshot: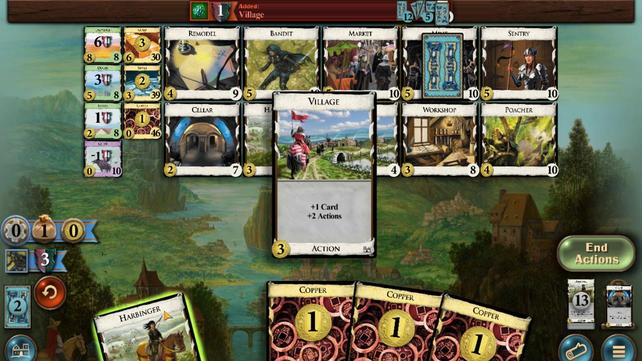 
Action: Mouse moved to (220, 335)
Screenshot: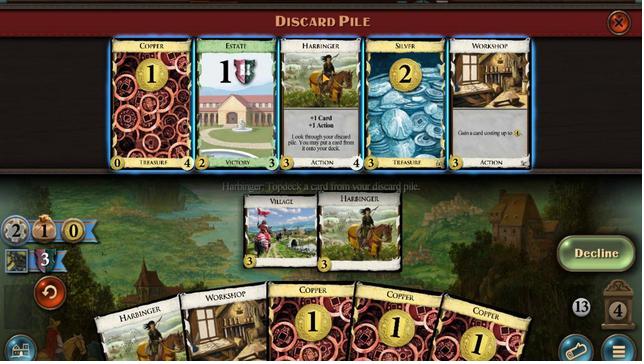 
Action: Mouse pressed left at (220, 335)
Screenshot: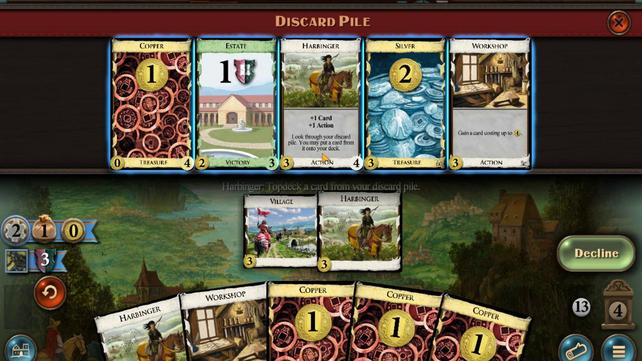 
Action: Mouse moved to (135, 338)
Screenshot: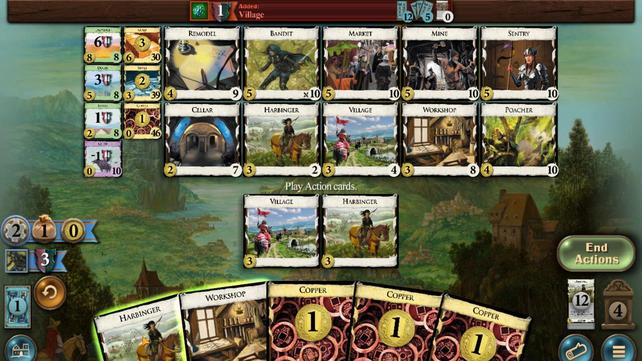
Action: Mouse pressed left at (135, 338)
Screenshot: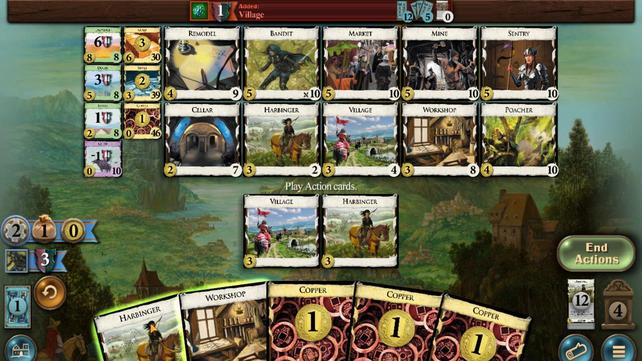 
Action: Mouse moved to (303, 335)
Screenshot: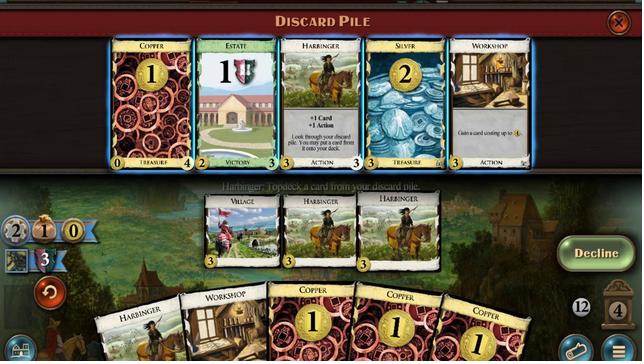 
Action: Mouse pressed left at (303, 335)
Screenshot: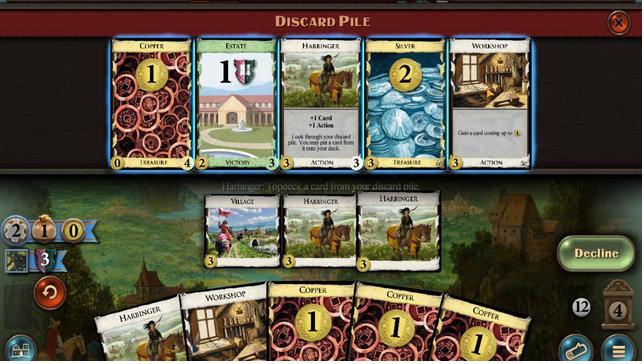 
Action: Mouse moved to (166, 338)
Screenshot: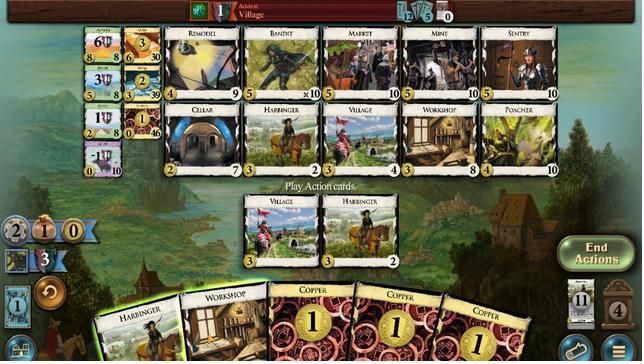 
Action: Mouse pressed left at (166, 338)
Screenshot: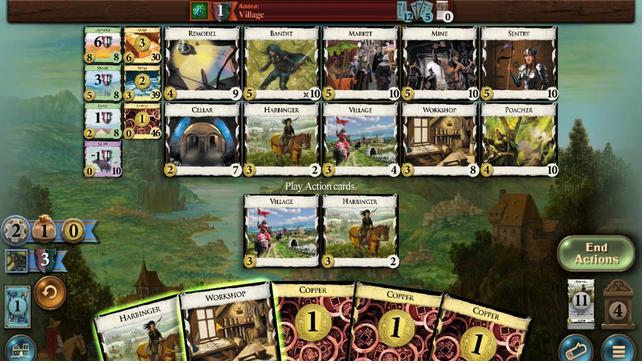 
Action: Mouse moved to (139, 338)
Screenshot: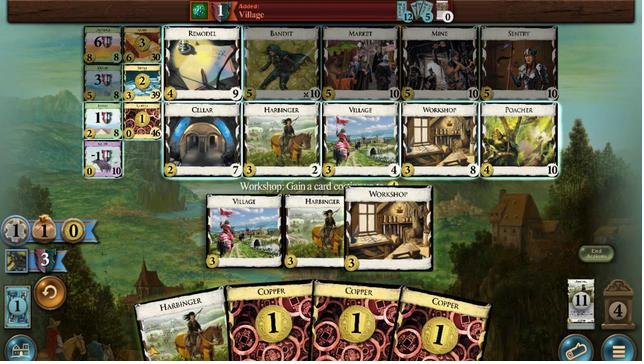 
Action: Mouse pressed left at (139, 338)
Screenshot: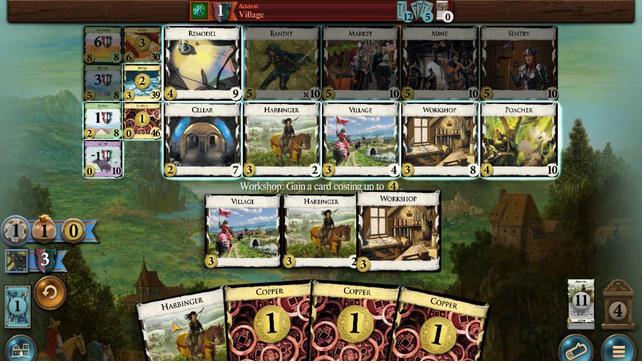 
Action: Mouse moved to (154, 338)
Screenshot: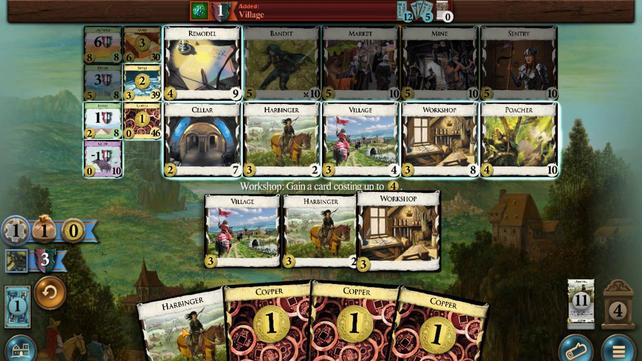 
Action: Mouse pressed left at (154, 338)
Screenshot: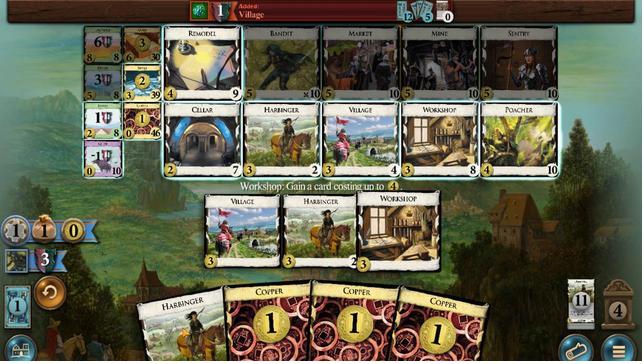 
Action: Mouse moved to (162, 335)
Screenshot: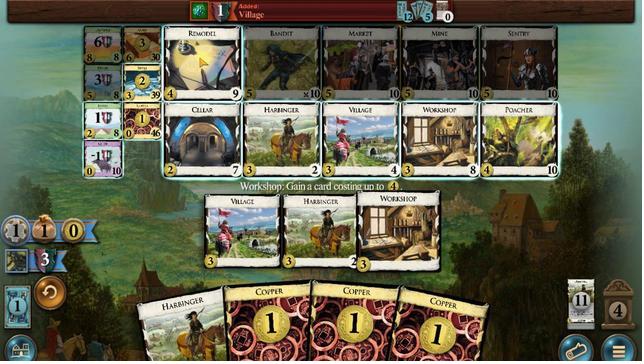 
Action: Mouse pressed left at (162, 335)
Screenshot: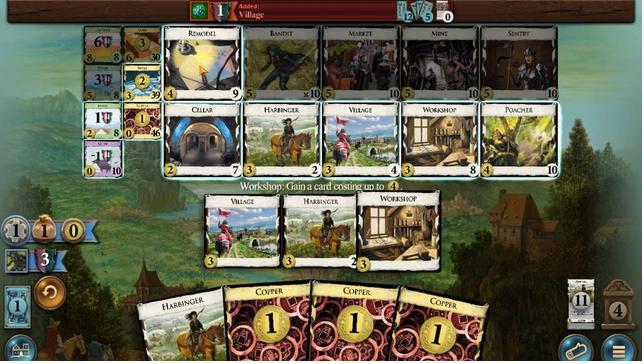
Action: Mouse moved to (154, 338)
Screenshot: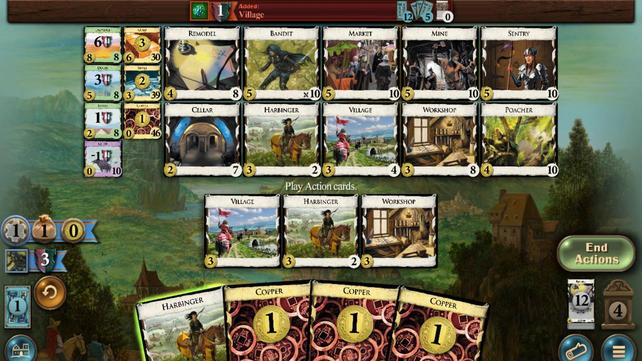
Action: Mouse pressed left at (154, 338)
Screenshot: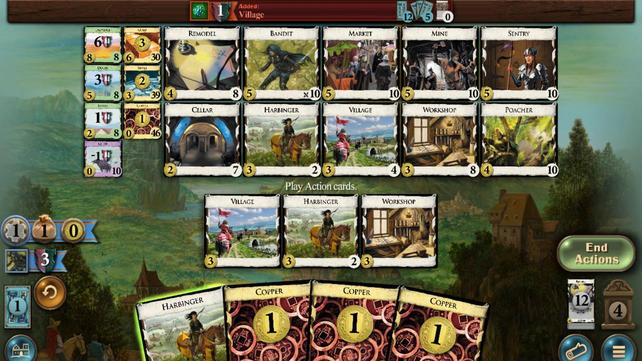 
Action: Mouse moved to (263, 335)
Screenshot: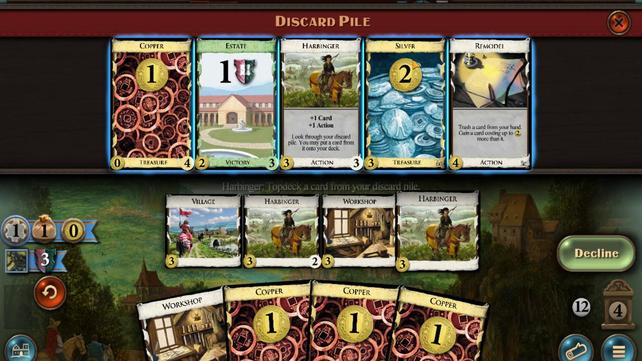 
Action: Mouse pressed left at (263, 335)
Screenshot: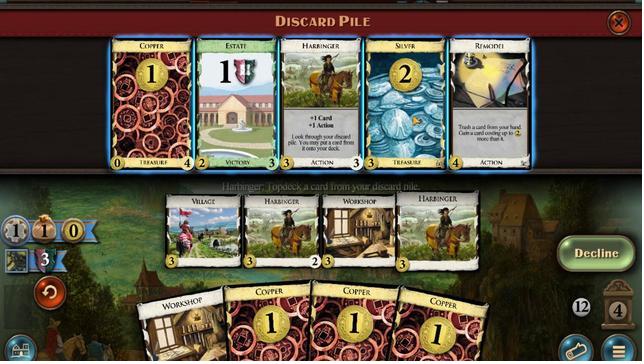 
Action: Mouse moved to (160, 338)
Screenshot: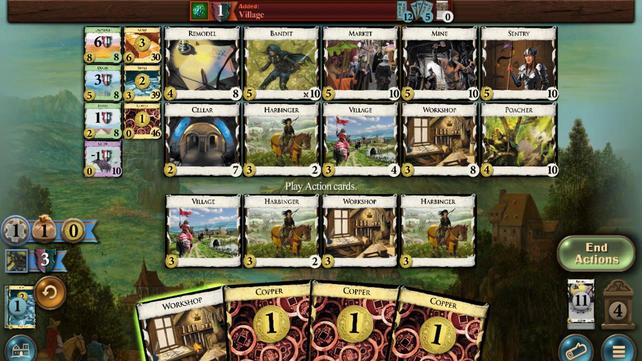 
Action: Mouse pressed left at (160, 338)
Screenshot: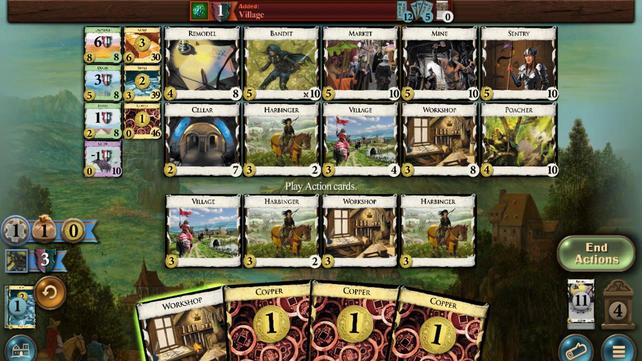 
Action: Mouse moved to (165, 335)
Screenshot: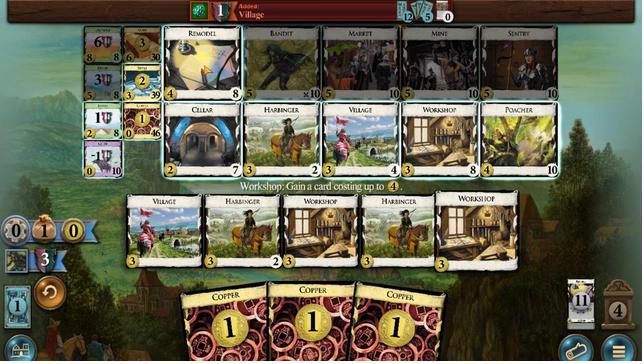 
Action: Mouse pressed left at (165, 335)
Screenshot: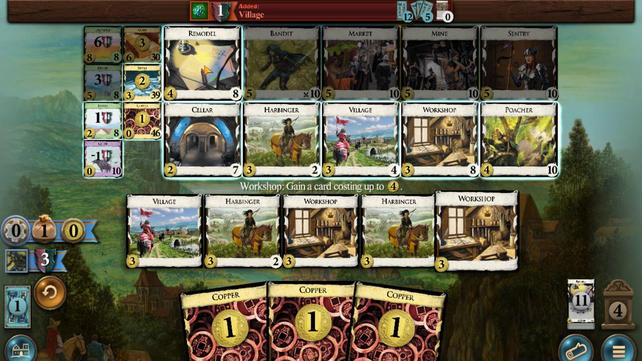 
Action: Mouse moved to (166, 338)
Screenshot: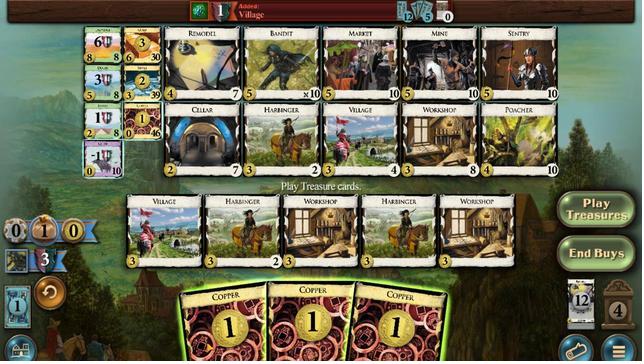 
Action: Mouse pressed left at (166, 338)
Screenshot: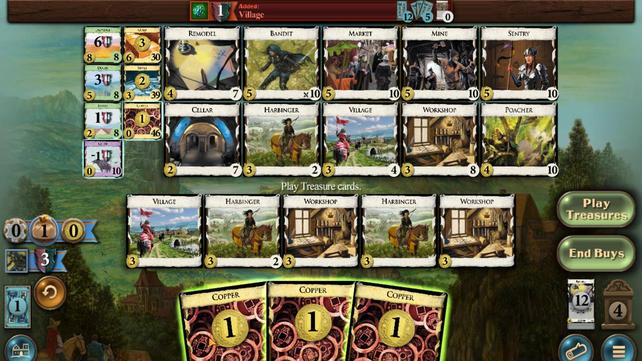 
Action: Mouse moved to (196, 338)
Screenshot: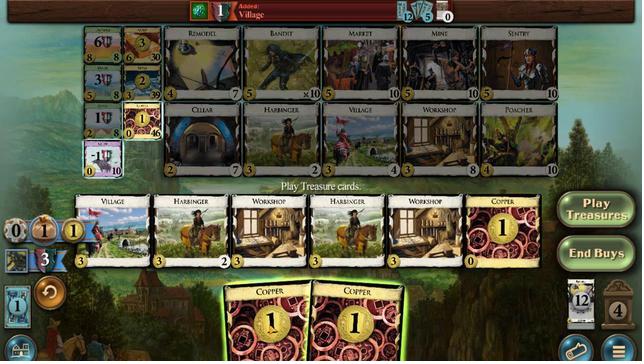 
Action: Mouse pressed left at (196, 338)
Screenshot: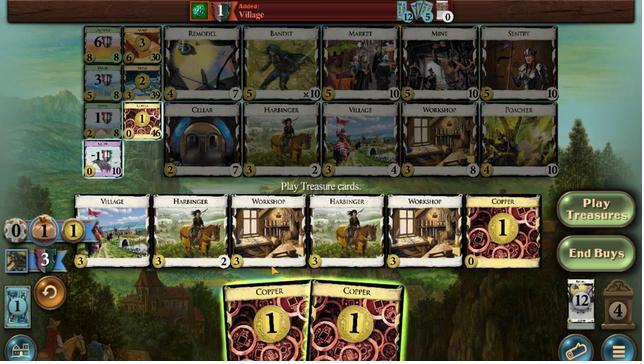 
Action: Mouse moved to (214, 338)
Screenshot: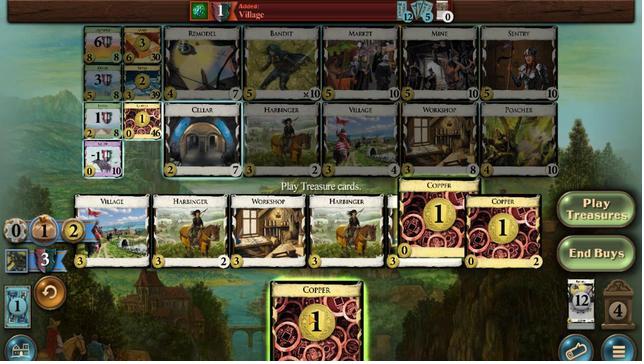 
Action: Mouse pressed left at (214, 338)
Screenshot: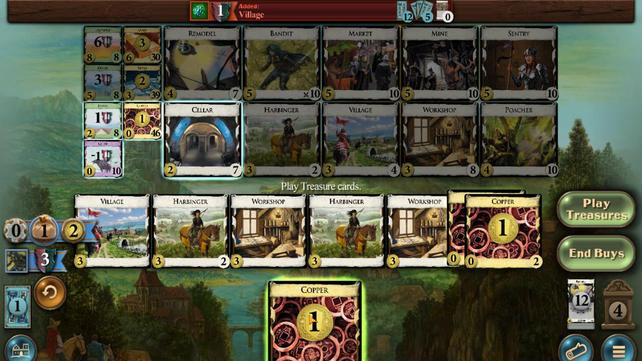 
Action: Mouse moved to (135, 335)
Screenshot: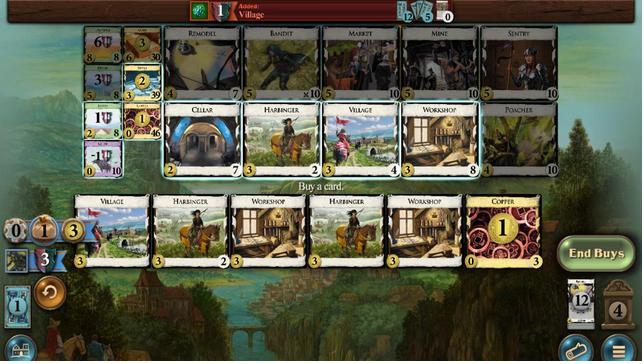 
Action: Mouse pressed left at (135, 335)
Screenshot: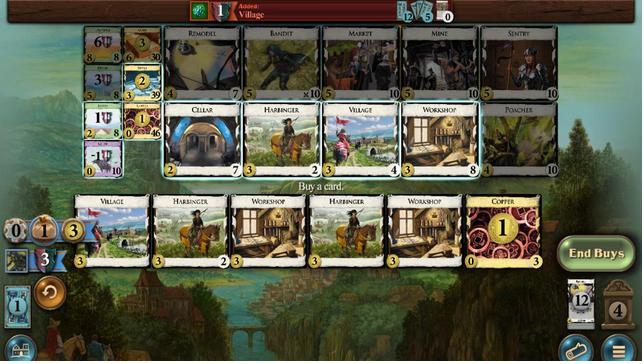 
Action: Mouse moved to (177, 338)
Screenshot: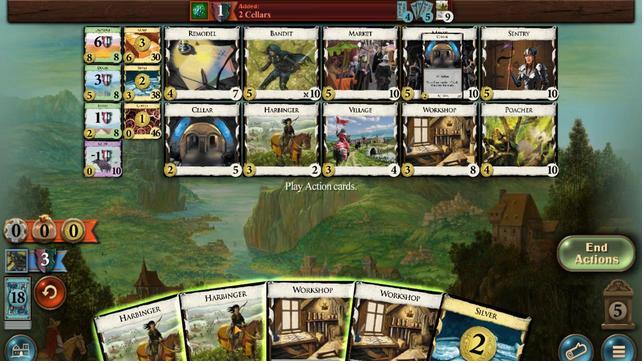 
Action: Mouse pressed left at (177, 338)
Screenshot: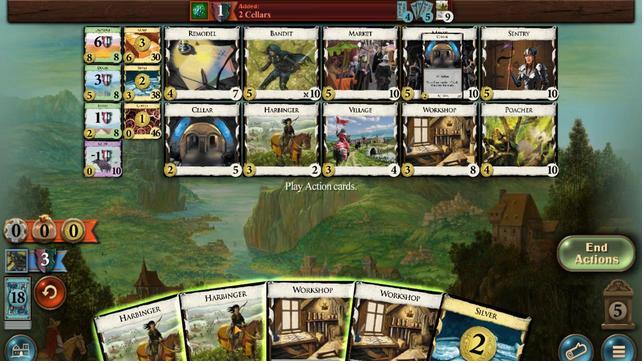 
Action: Mouse moved to (137, 338)
Screenshot: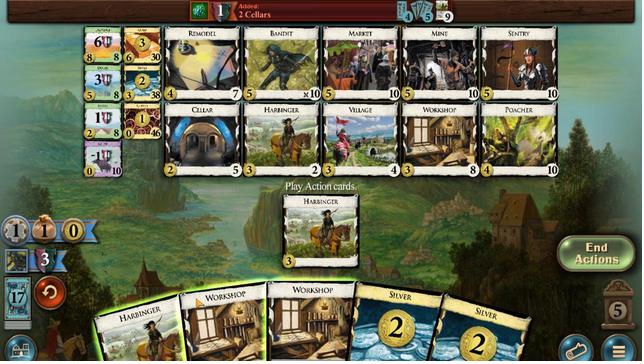 
Action: Mouse pressed left at (137, 338)
Screenshot: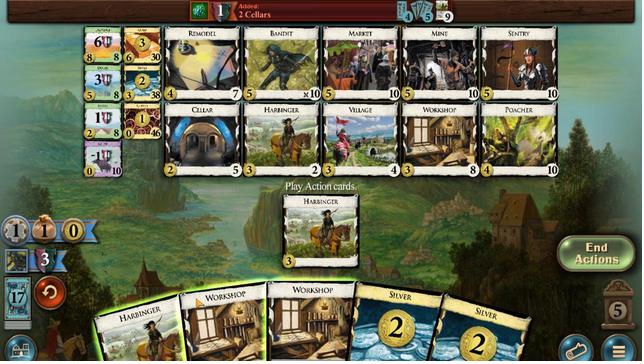 
Action: Mouse moved to (201, 338)
Screenshot: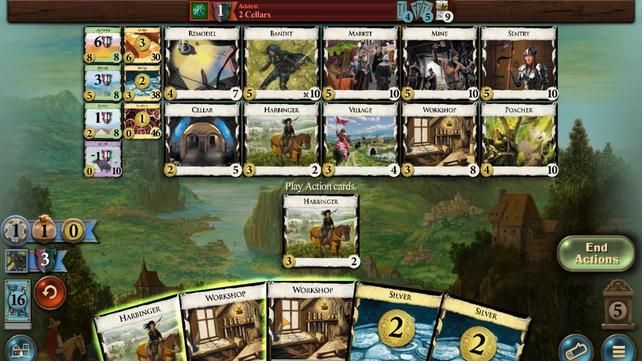 
Action: Mouse pressed left at (201, 338)
Screenshot: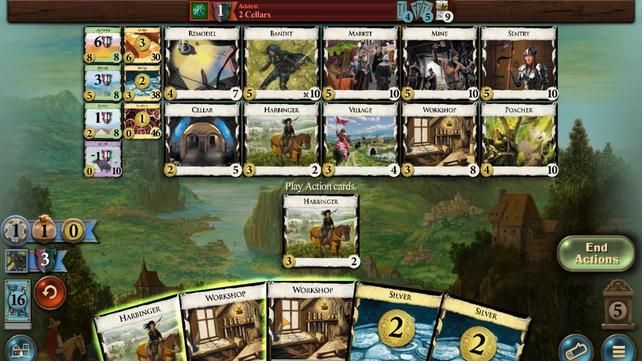
Action: Mouse moved to (158, 338)
Screenshot: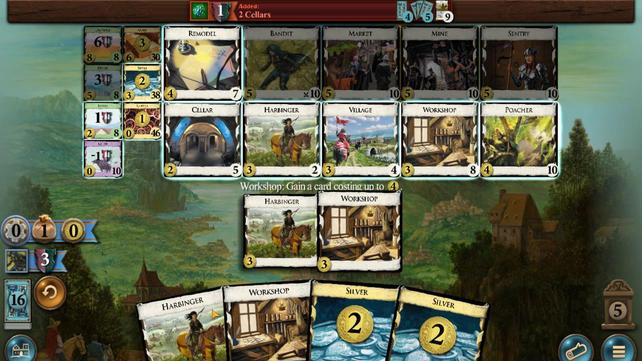 
Action: Mouse pressed left at (158, 338)
Screenshot: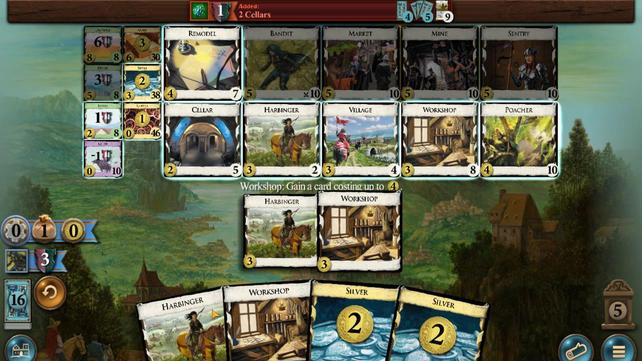 
Action: Mouse moved to (163, 335)
Screenshot: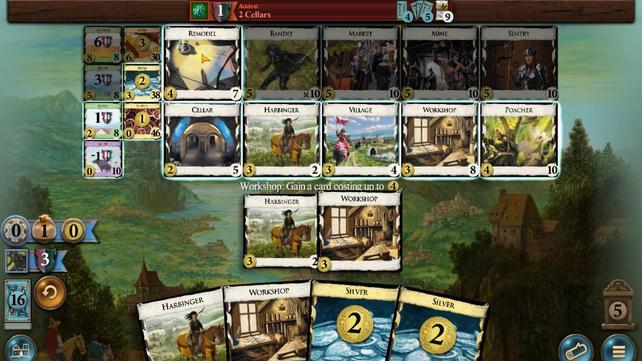 
Action: Mouse pressed left at (163, 335)
Screenshot: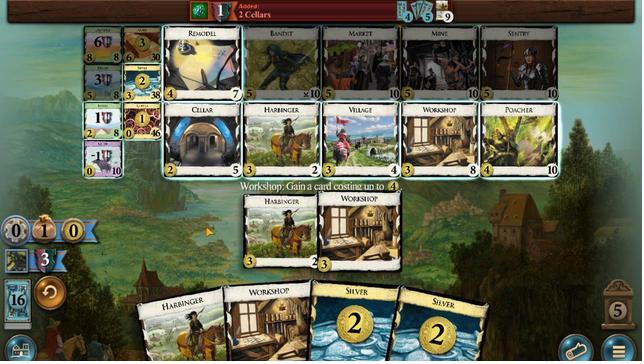 
Action: Mouse moved to (236, 338)
Screenshot: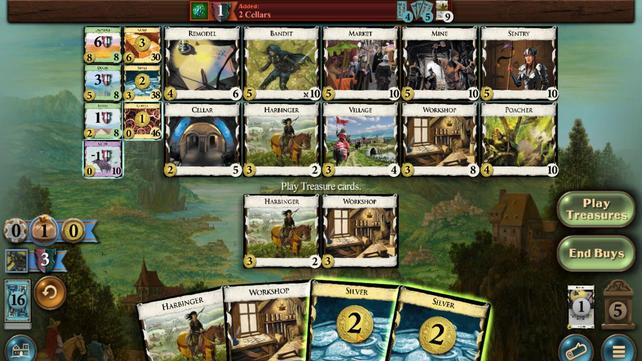 
Action: Mouse pressed left at (236, 338)
Screenshot: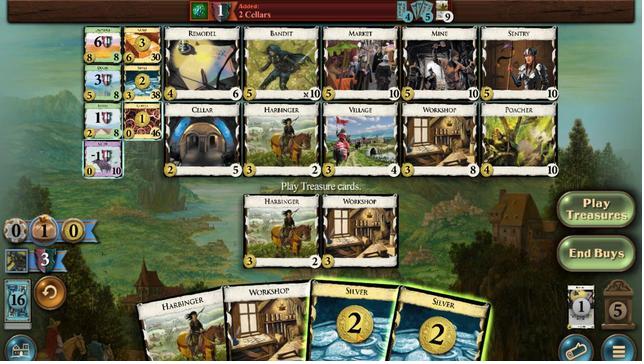 
Action: Mouse moved to (257, 338)
Screenshot: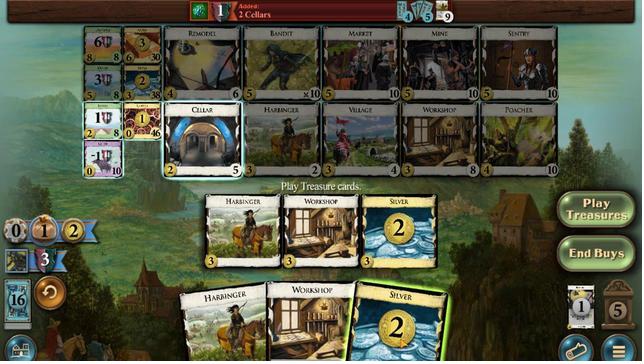 
Action: Mouse pressed left at (257, 338)
Screenshot: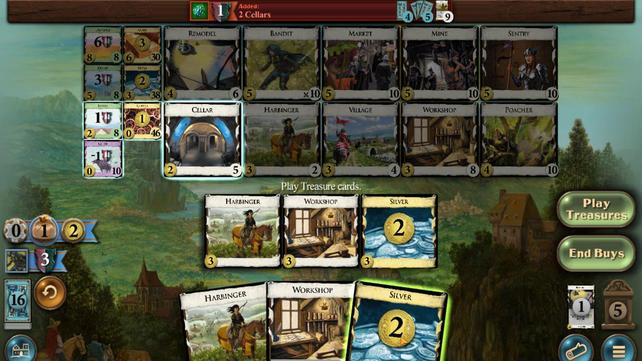 
Action: Mouse moved to (277, 336)
Screenshot: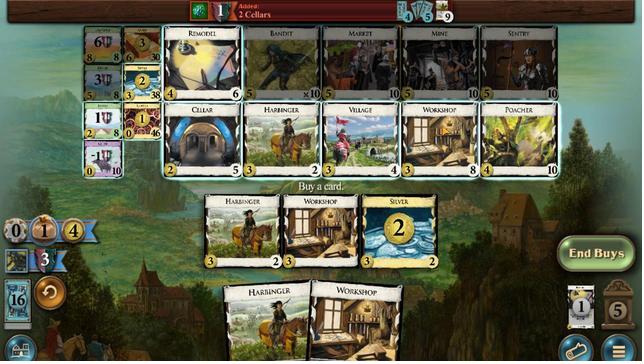 
Action: Mouse pressed left at (277, 336)
Screenshot: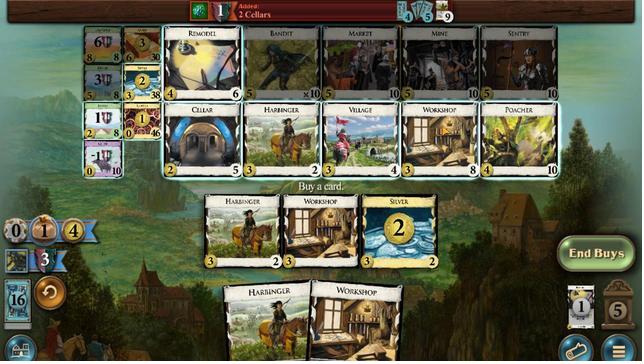 
Action: Mouse moved to (175, 338)
Screenshot: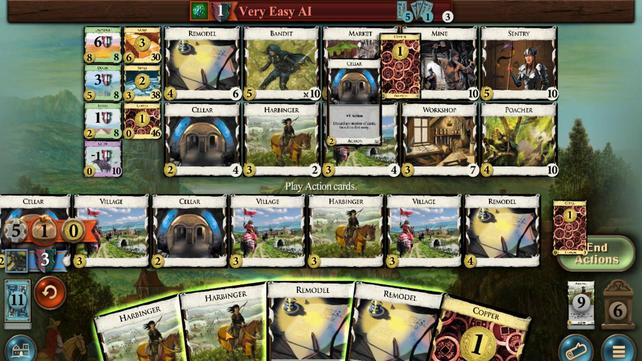 
Action: Mouse pressed left at (175, 338)
Screenshot: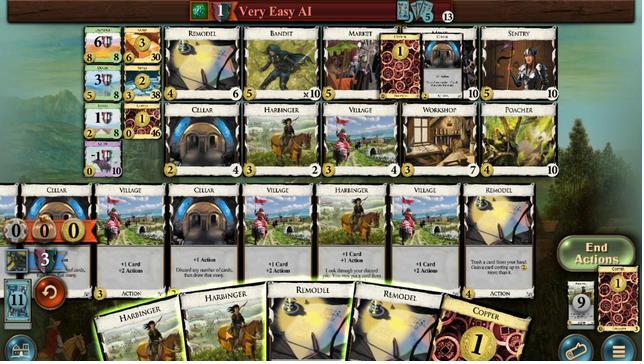 
Action: Mouse moved to (198, 335)
Screenshot: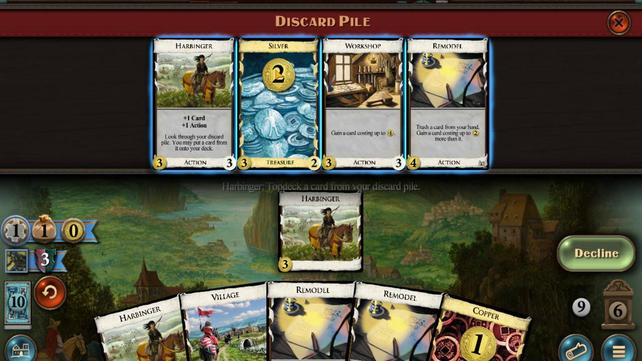 
Action: Mouse pressed left at (198, 335)
Screenshot: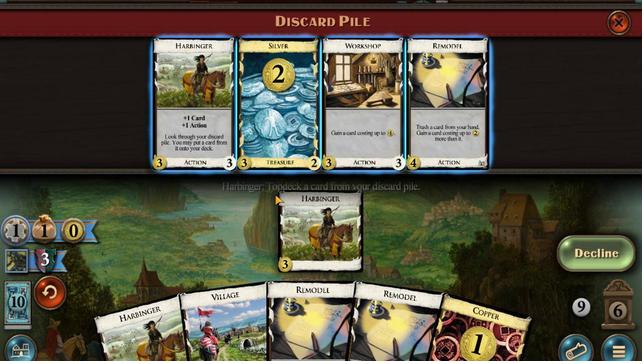 
Action: Mouse moved to (132, 338)
Screenshot: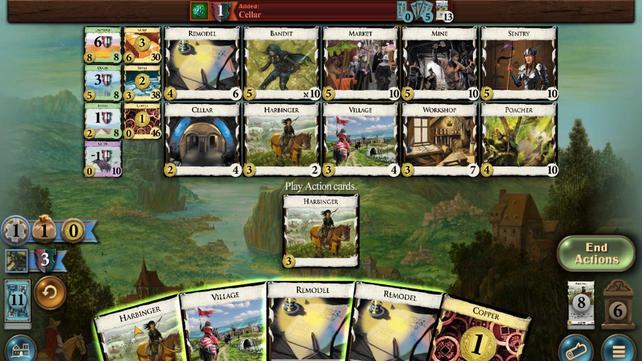 
Action: Mouse pressed left at (132, 338)
Screenshot: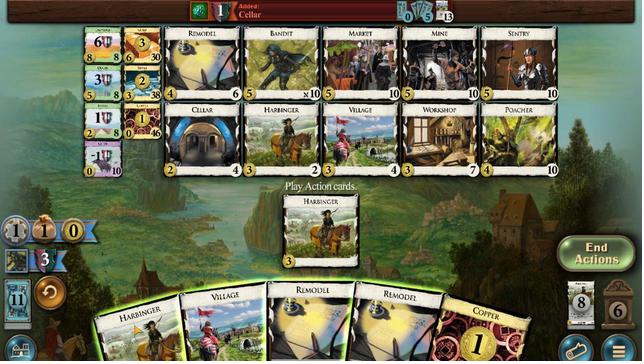 
Action: Mouse moved to (274, 335)
Screenshot: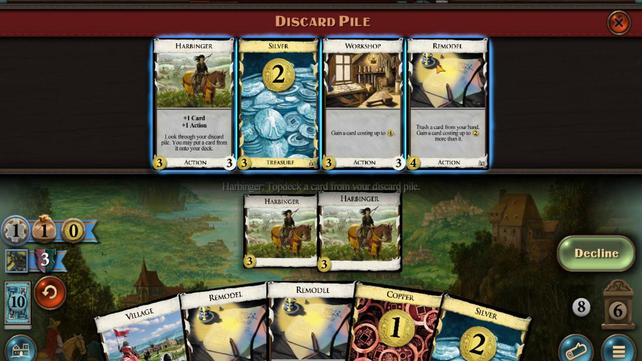 
Action: Mouse pressed left at (274, 335)
Screenshot: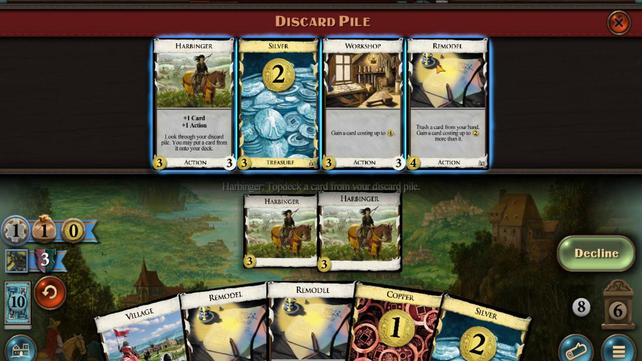 
Action: Mouse moved to (197, 338)
Screenshot: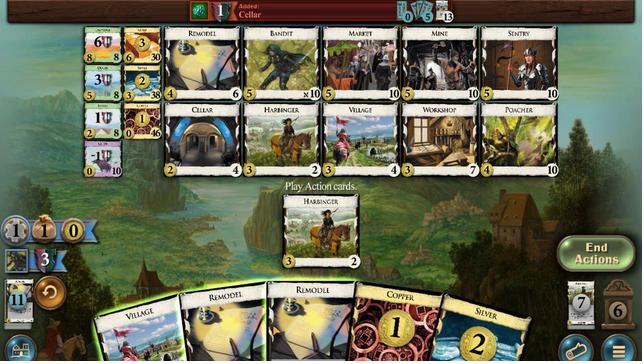 
Action: Mouse pressed left at (197, 338)
Screenshot: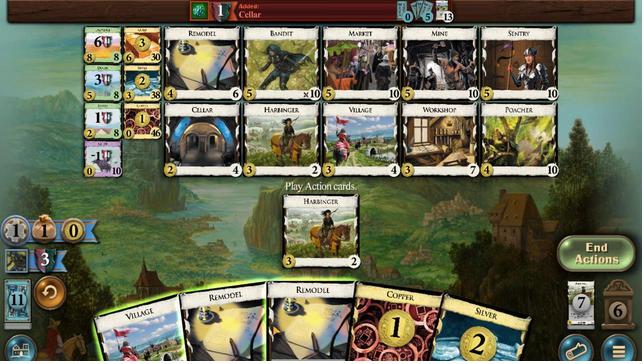
Action: Mouse moved to (268, 338)
Screenshot: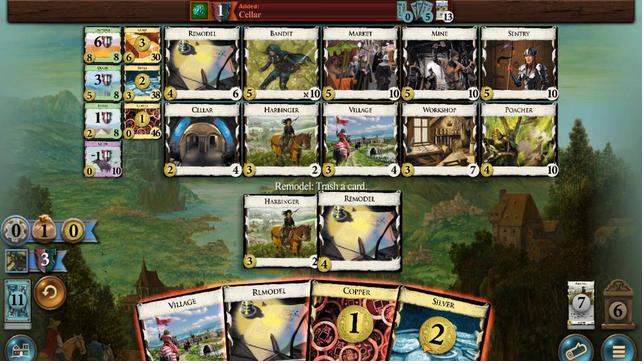 
Action: Mouse pressed left at (268, 338)
Screenshot: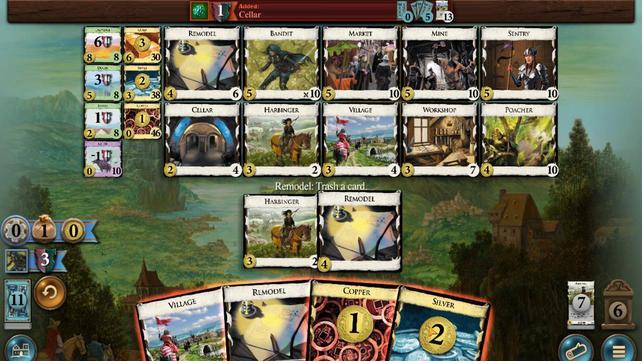 
Action: Mouse moved to (114, 335)
Screenshot: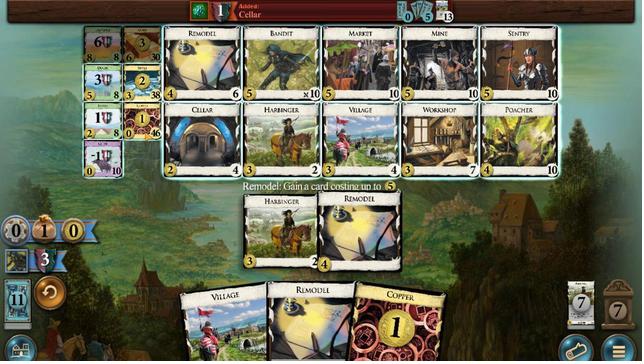 
Action: Mouse pressed left at (114, 335)
Screenshot: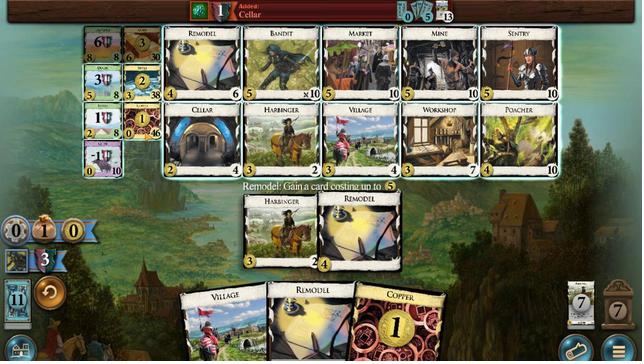 
Action: Mouse moved to (245, 338)
Screenshot: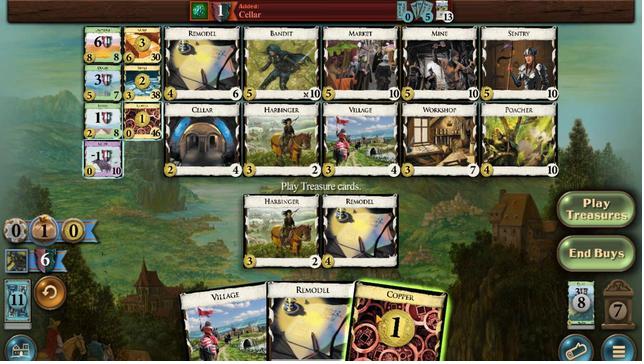 
Action: Mouse pressed left at (245, 338)
Screenshot: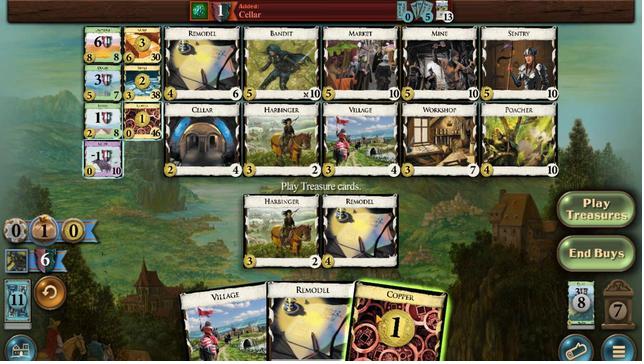 
Action: Mouse moved to (139, 336)
Screenshot: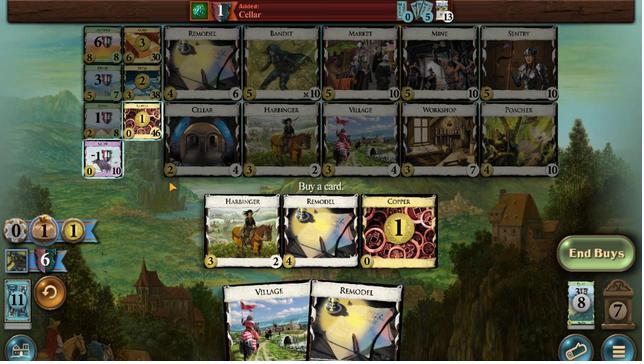 
Action: Mouse pressed left at (139, 336)
Screenshot: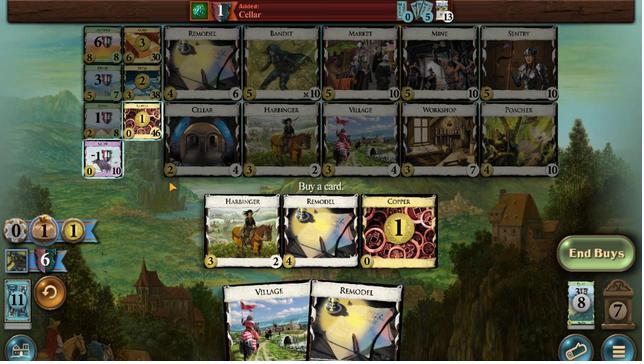 
Action: Mouse moved to (133, 338)
Screenshot: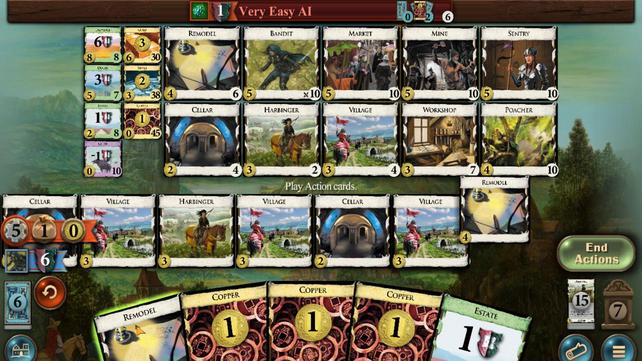 
Action: Mouse pressed left at (133, 338)
Screenshot: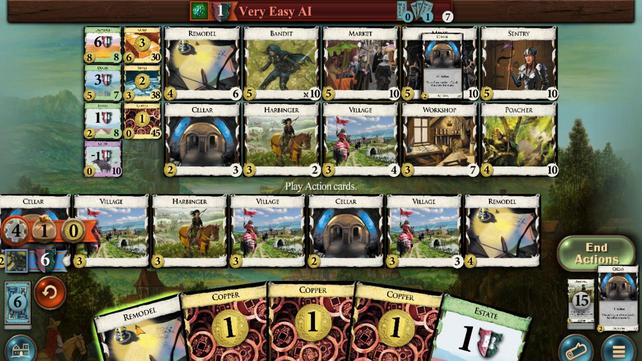
Action: Mouse moved to (267, 338)
Screenshot: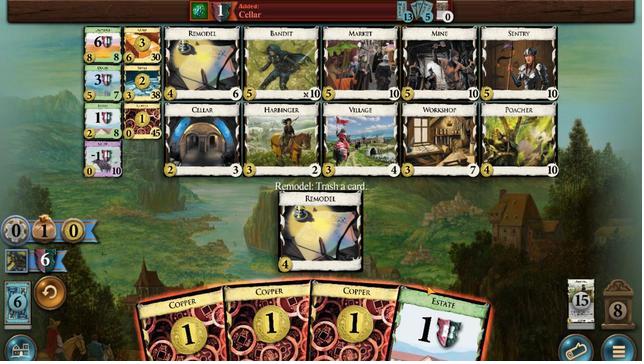 
Action: Mouse pressed left at (267, 338)
Screenshot: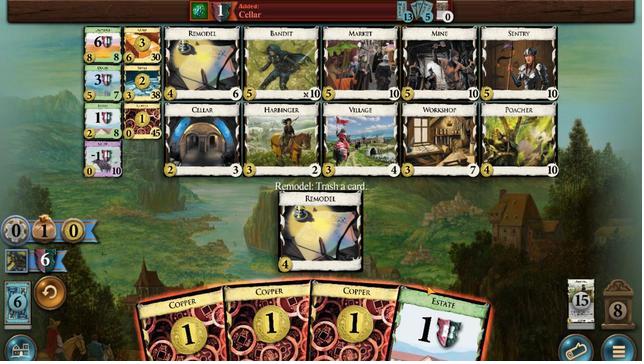
Action: Mouse moved to (133, 335)
Screenshot: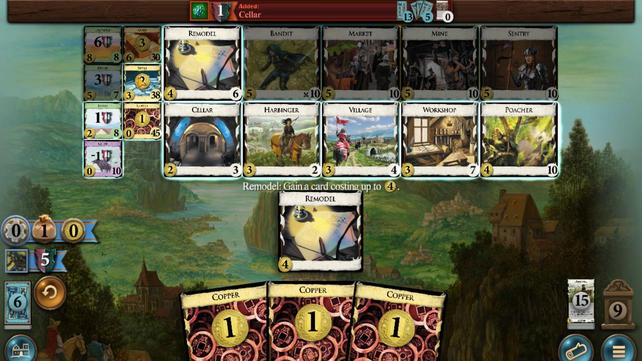 
Action: Mouse pressed left at (133, 335)
Screenshot: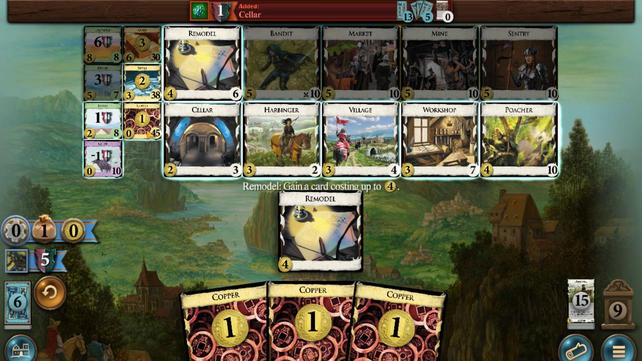 
Action: Mouse moved to (136, 336)
Screenshot: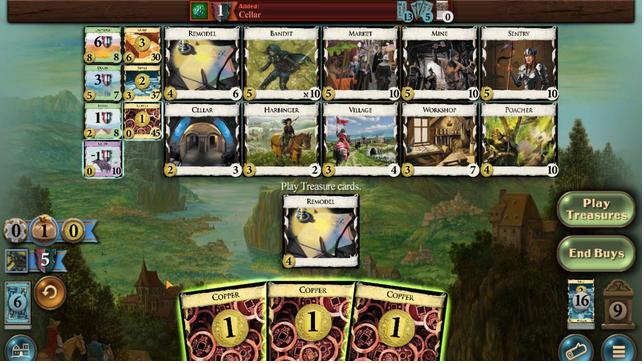 
Action: Mouse pressed left at (136, 336)
Screenshot: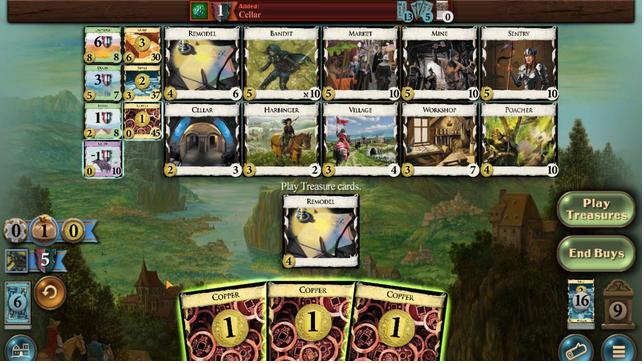 
Action: Mouse moved to (138, 338)
Screenshot: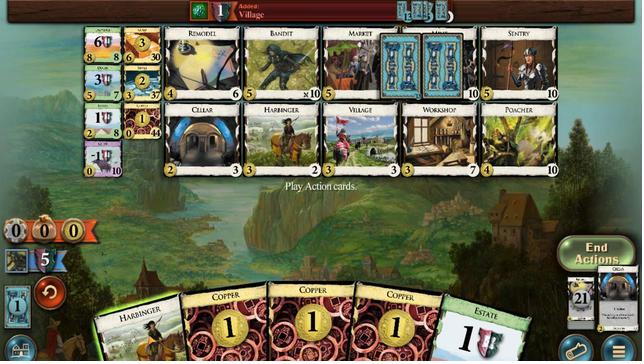 
Action: Mouse pressed left at (138, 338)
Screenshot: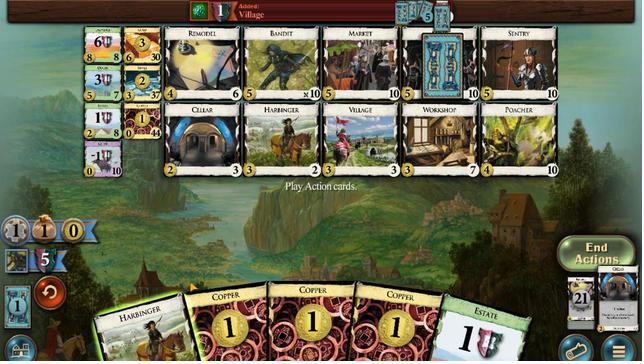 
Action: Mouse moved to (178, 335)
Screenshot: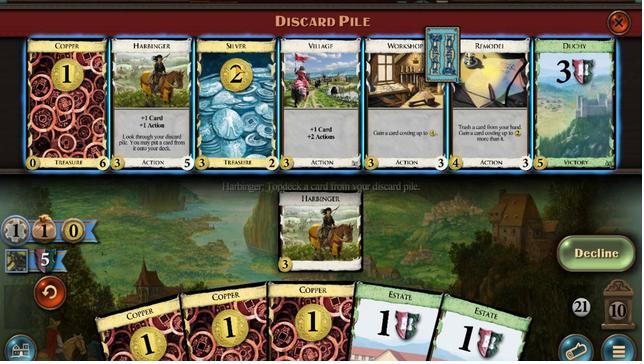 
Action: Mouse pressed left at (178, 335)
Screenshot: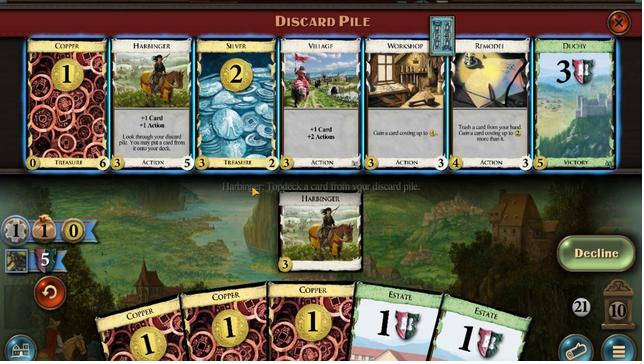 
Action: Mouse moved to (216, 338)
Screenshot: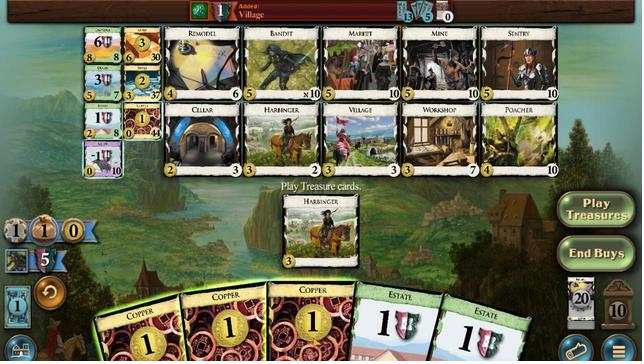 
Action: Mouse pressed left at (216, 338)
Screenshot: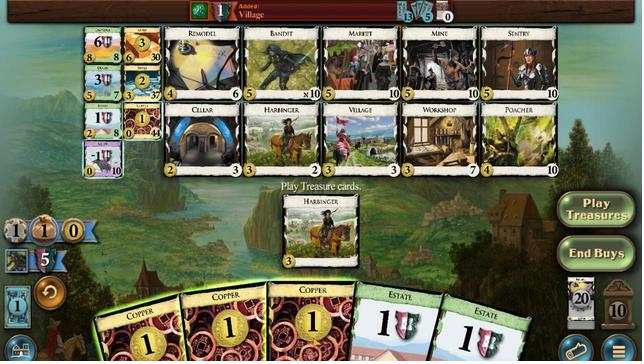 
Action: Mouse moved to (182, 339)
Screenshot: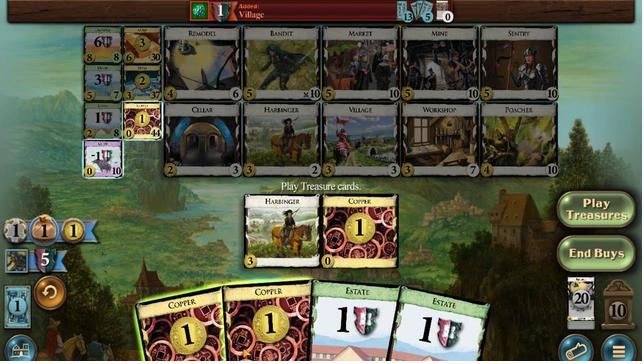 
Action: Mouse pressed left at (182, 339)
Screenshot: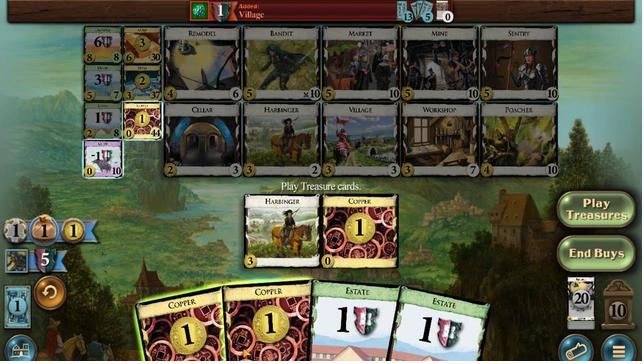 
Action: Mouse moved to (164, 339)
Screenshot: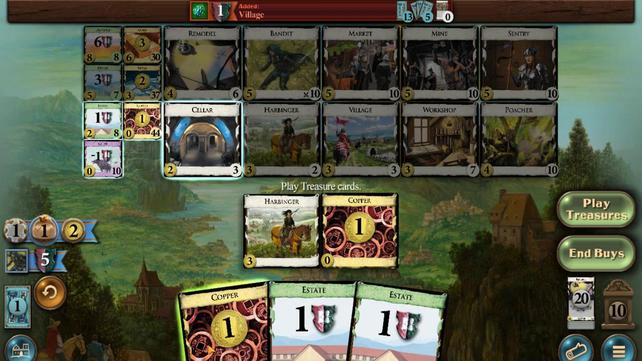 
Action: Mouse pressed left at (164, 339)
Screenshot: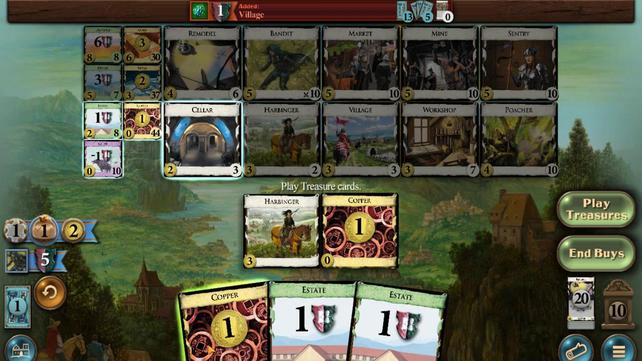 
Action: Mouse moved to (210, 336)
Screenshot: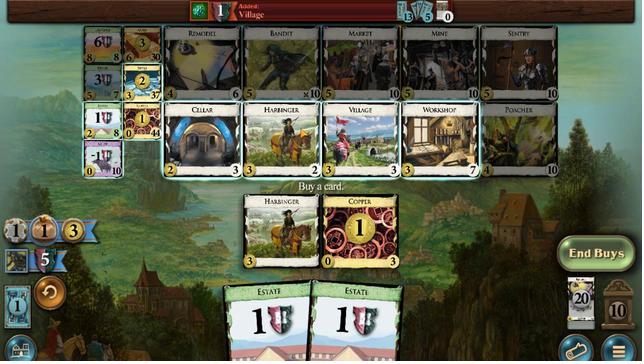 
Action: Mouse pressed left at (210, 336)
Screenshot: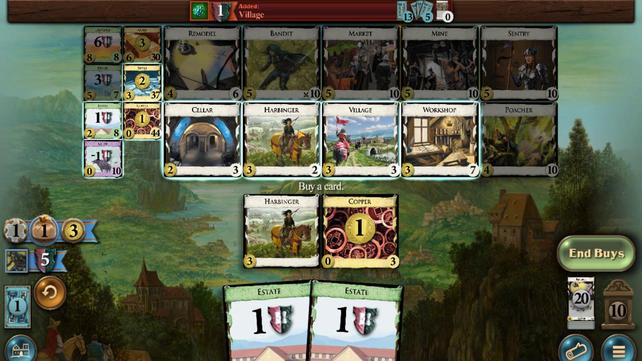 
Action: Mouse moved to (206, 336)
Screenshot: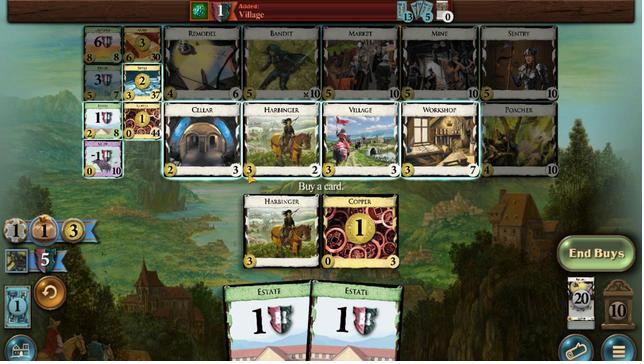 
Action: Mouse pressed left at (206, 336)
Screenshot: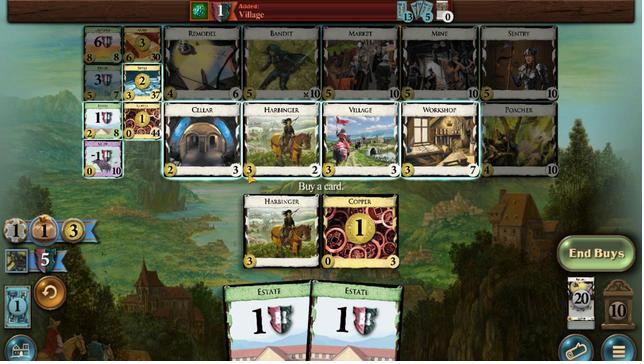 
Action: Mouse moved to (210, 338)
Screenshot: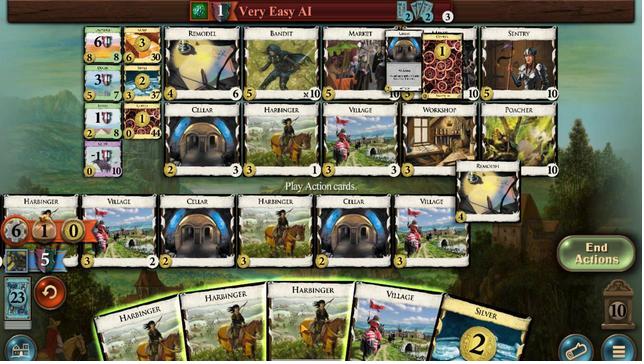
Action: Mouse pressed left at (210, 338)
Screenshot: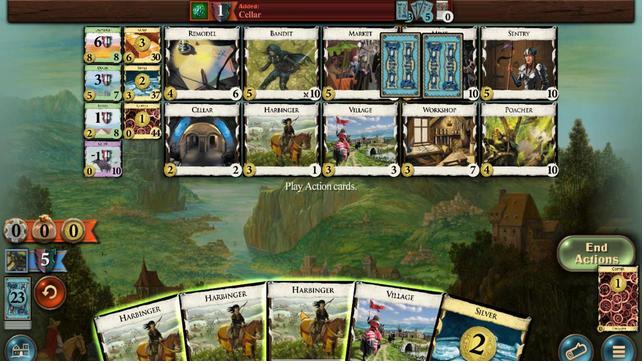 
Action: Mouse moved to (180, 338)
Screenshot: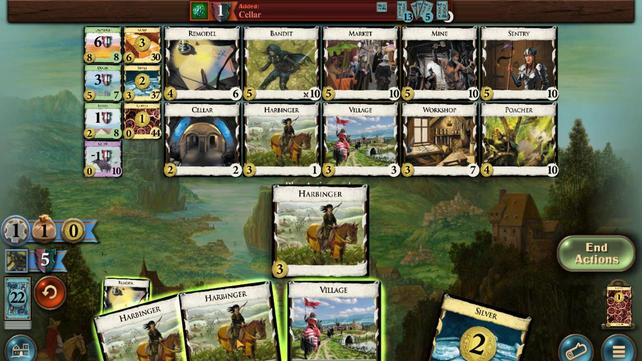 
Action: Mouse pressed left at (180, 338)
Screenshot: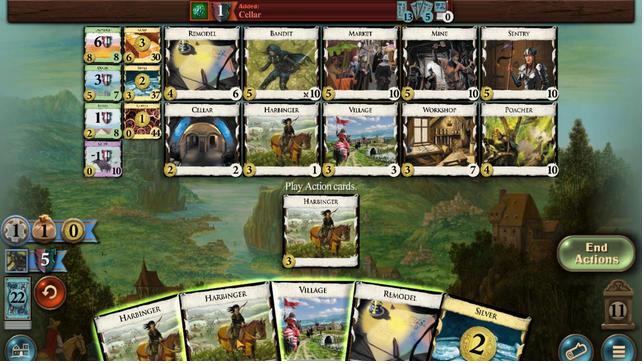 
Action: Mouse moved to (141, 339)
Screenshot: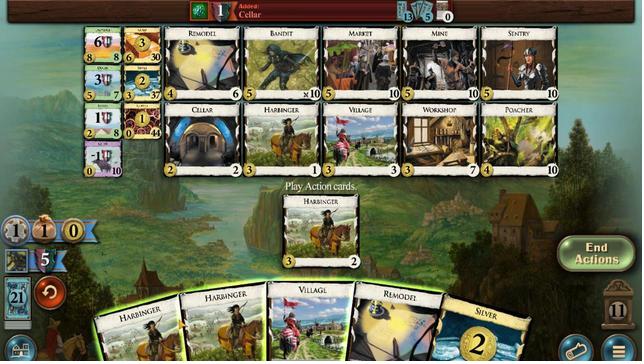 
Action: Mouse pressed left at (141, 339)
Screenshot: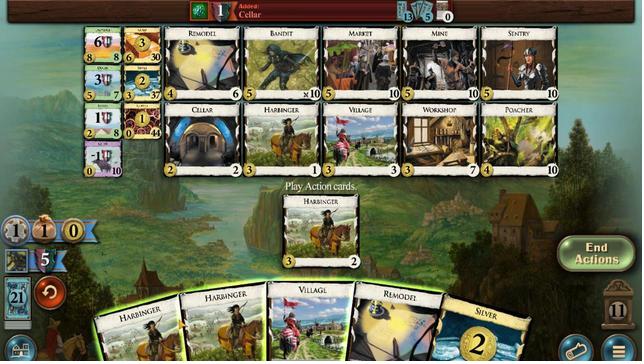 
Action: Mouse moved to (137, 338)
Screenshot: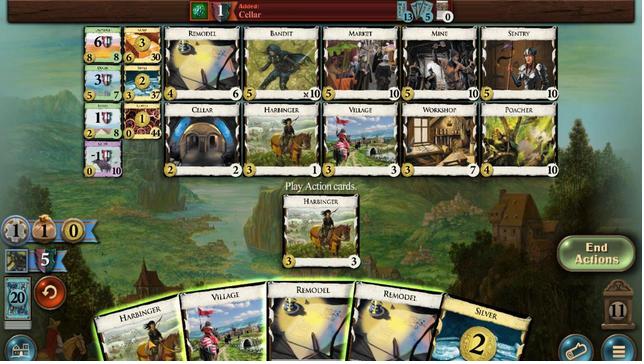 
Action: Mouse pressed left at (137, 338)
Screenshot: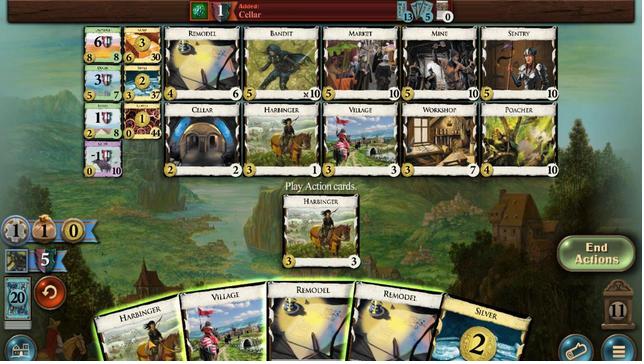 
Action: Mouse moved to (206, 338)
Screenshot: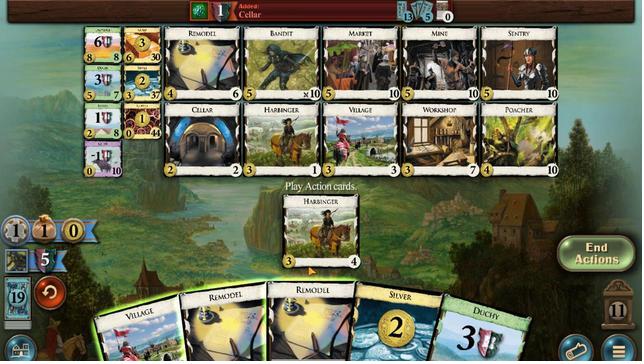 
Action: Mouse pressed left at (206, 338)
Screenshot: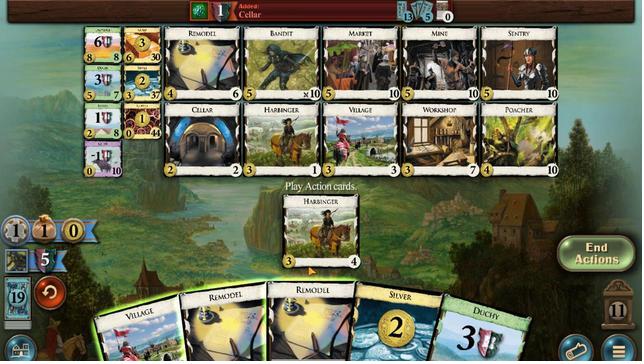 
Action: Mouse moved to (265, 338)
Screenshot: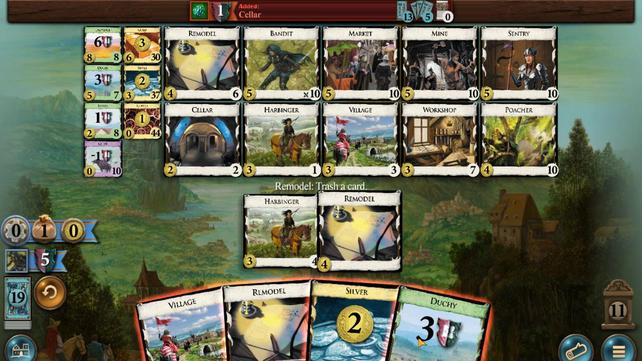 
Action: Mouse pressed left at (265, 338)
Screenshot: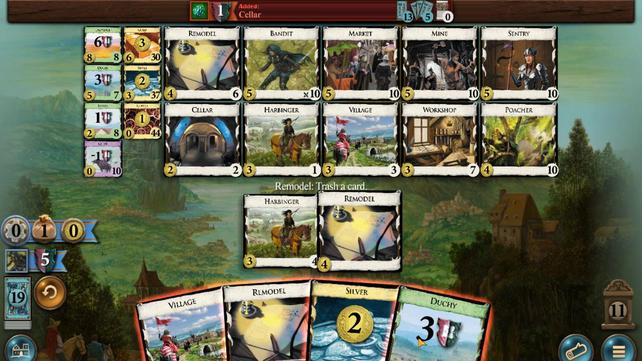
Action: Mouse moved to (113, 335)
Screenshot: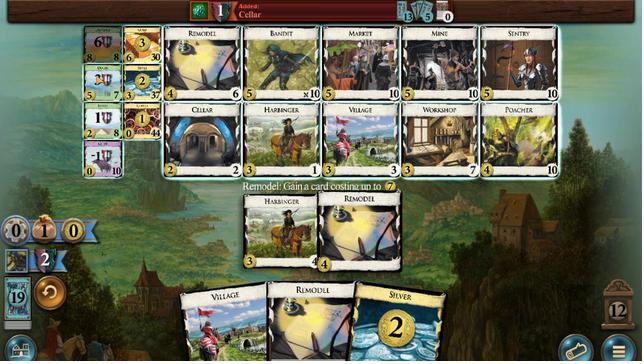 
Action: Mouse pressed left at (113, 335)
Screenshot: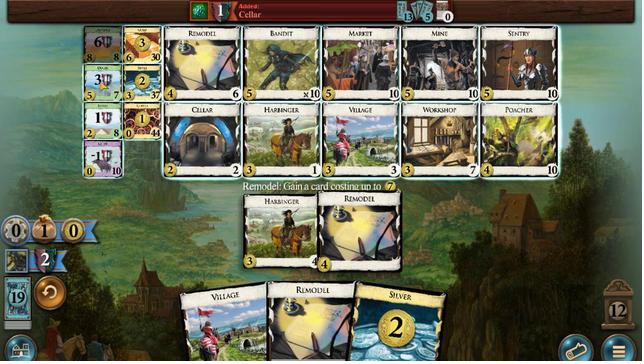 
Action: Mouse moved to (132, 336)
Screenshot: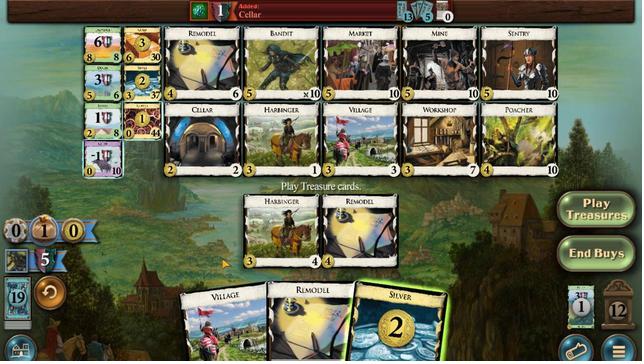 
Action: Mouse pressed left at (132, 336)
Screenshot: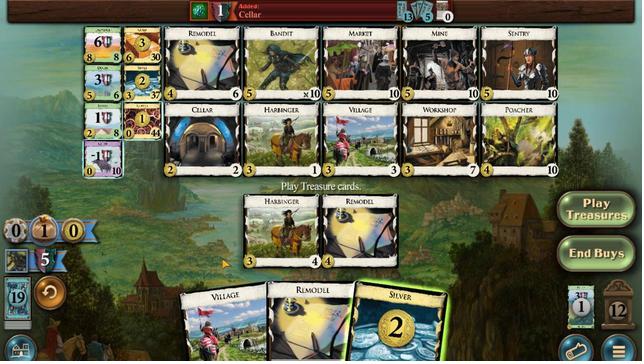 
Action: Mouse moved to (138, 338)
Screenshot: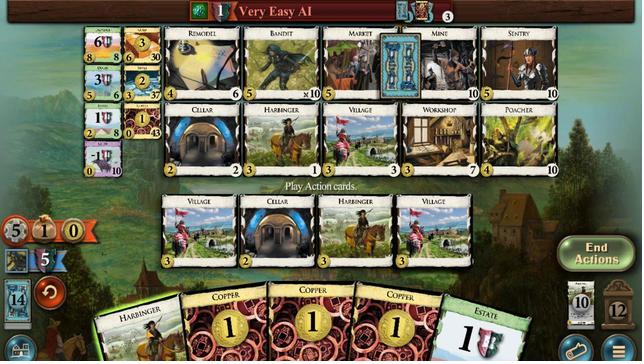 
Action: Mouse pressed left at (138, 338)
Screenshot: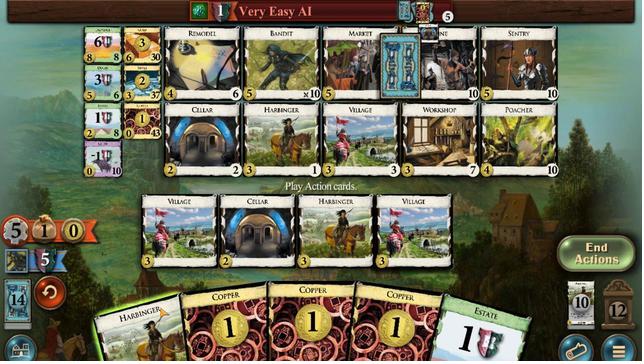 
Action: Mouse moved to (206, 335)
Screenshot: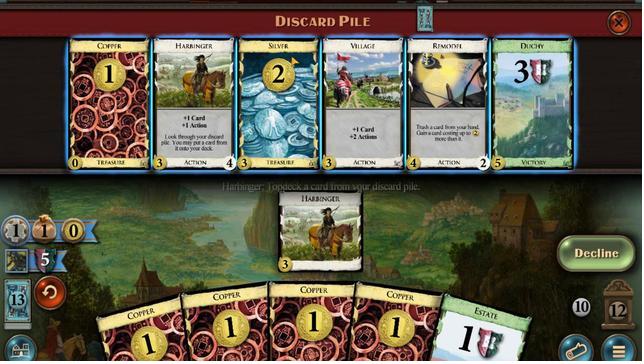 
Action: Mouse pressed left at (206, 335)
Screenshot: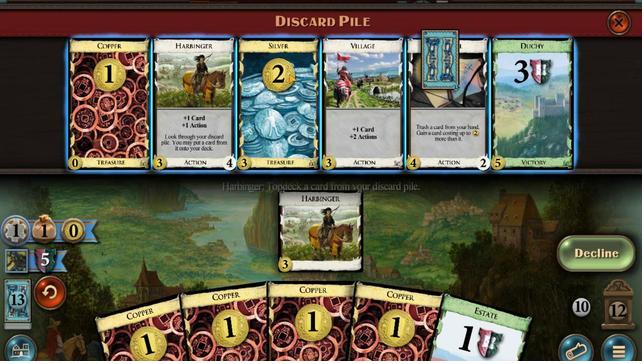 
Action: Mouse moved to (182, 338)
Screenshot: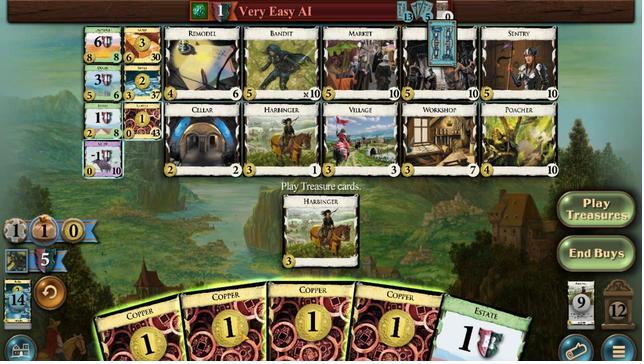 
Action: Mouse pressed left at (182, 338)
Screenshot: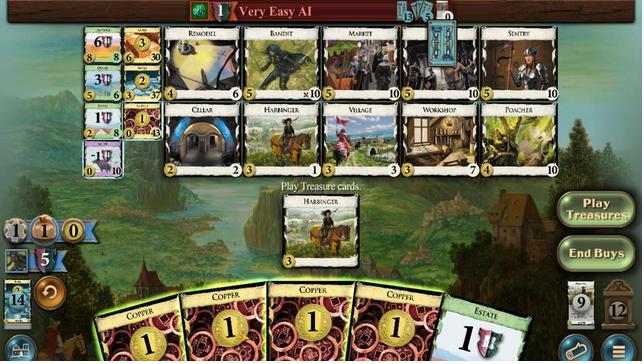 
Action: Mouse moved to (198, 338)
Screenshot: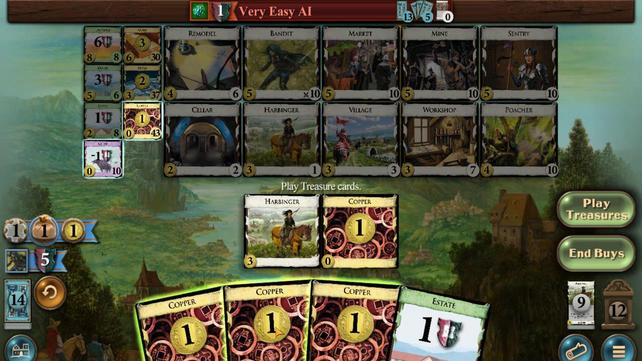 
Action: Mouse pressed left at (198, 338)
Screenshot: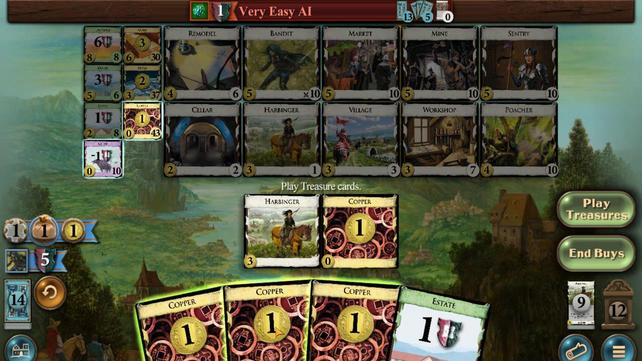 
Action: Mouse moved to (216, 338)
Screenshot: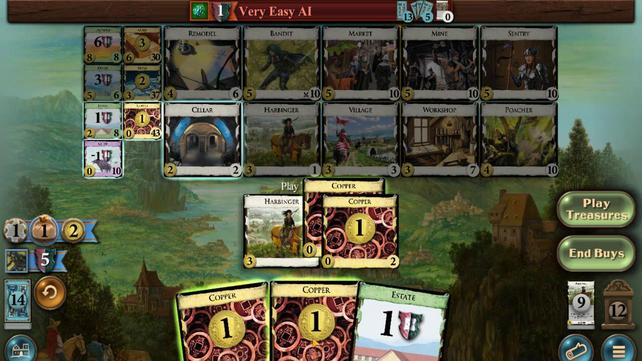
Action: Mouse pressed left at (216, 338)
Screenshot: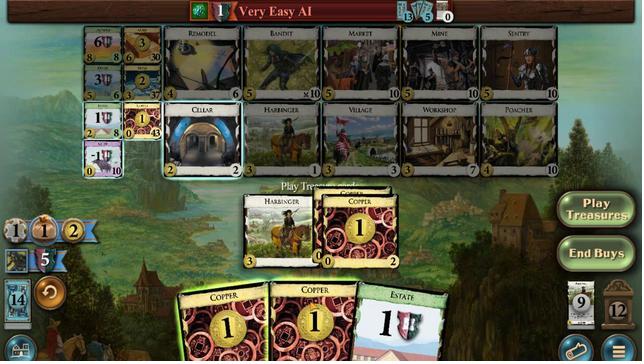 
Action: Mouse moved to (179, 338)
Screenshot: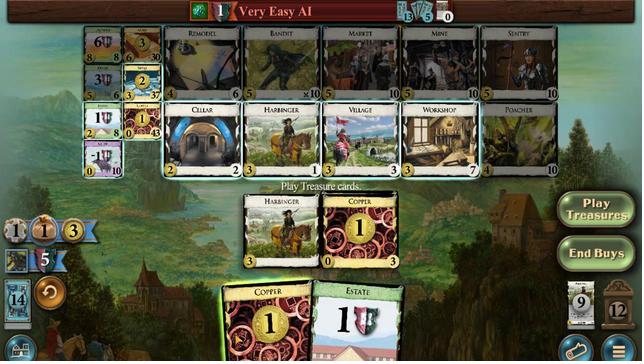 
Action: Mouse pressed left at (179, 338)
Screenshot: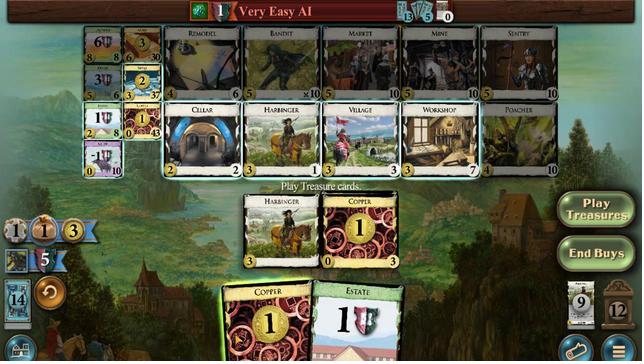 
Action: Mouse moved to (168, 335)
Screenshot: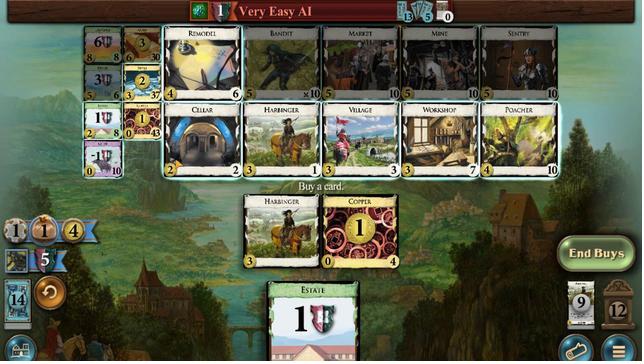 
Action: Mouse pressed left at (168, 335)
Screenshot: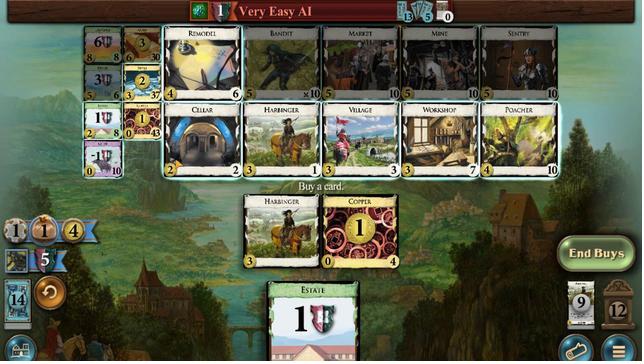 
Action: Mouse moved to (133, 338)
Screenshot: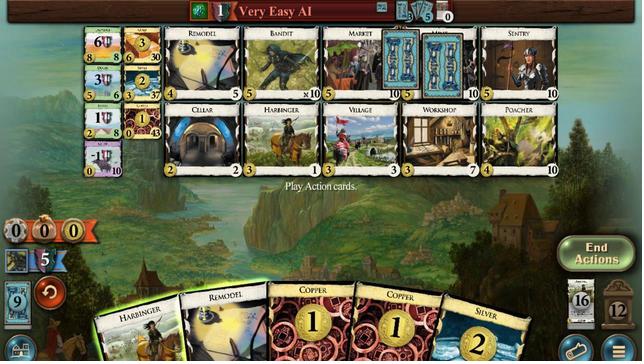 
Action: Mouse pressed left at (133, 338)
